 Task: Look for space in Kronach, Germany from 12th  August, 2023 to 15th August, 2023 for 3 adults in price range Rs.12000 to Rs.16000. Place can be entire place with 2 bedrooms having 3 beds and 1 bathroom. Property type can be house, flat, guest house. Amenities needed are: washing machine. Booking option can be shelf check-in. Required host language is English.
Action: Mouse moved to (407, 89)
Screenshot: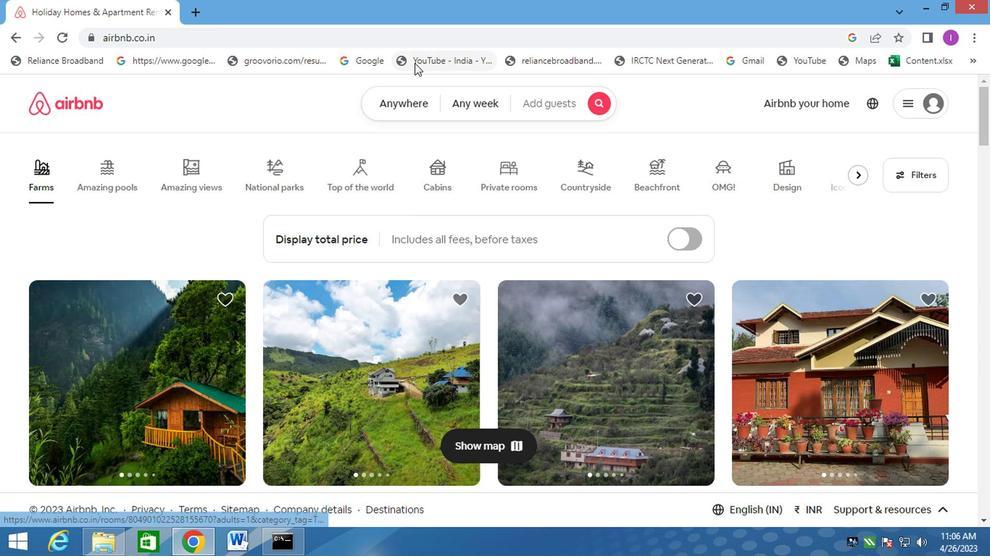 
Action: Mouse pressed left at (407, 89)
Screenshot: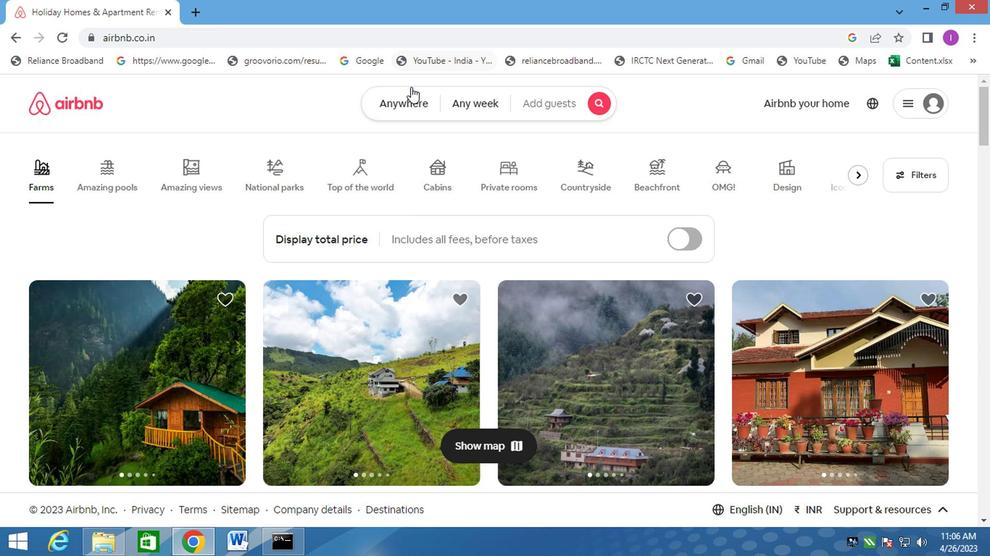 
Action: Mouse moved to (249, 159)
Screenshot: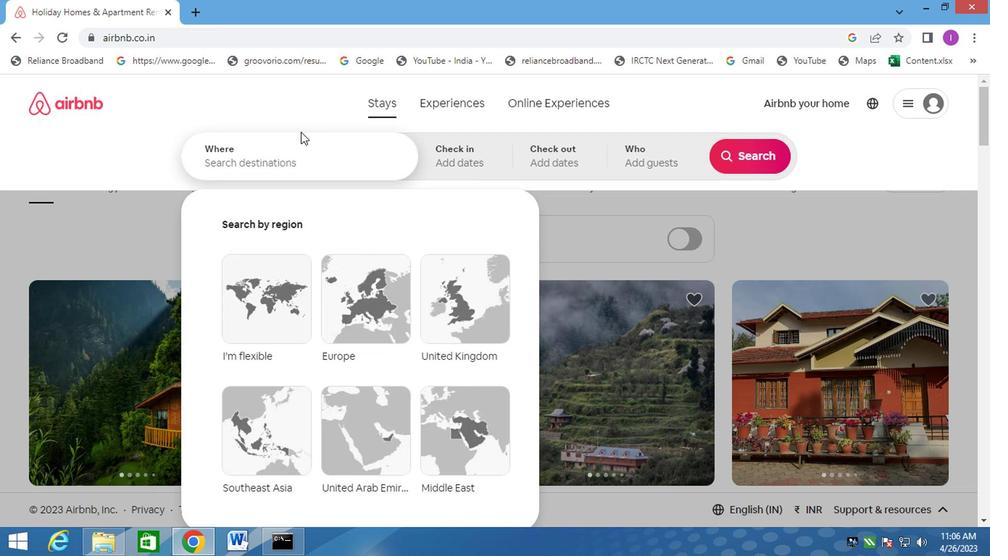 
Action: Mouse pressed left at (249, 159)
Screenshot: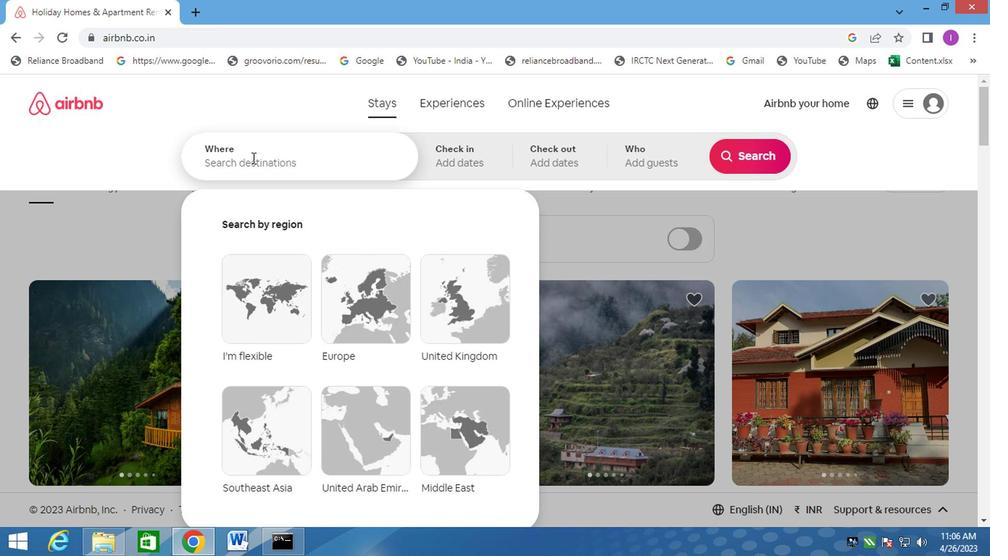 
Action: Mouse moved to (254, 159)
Screenshot: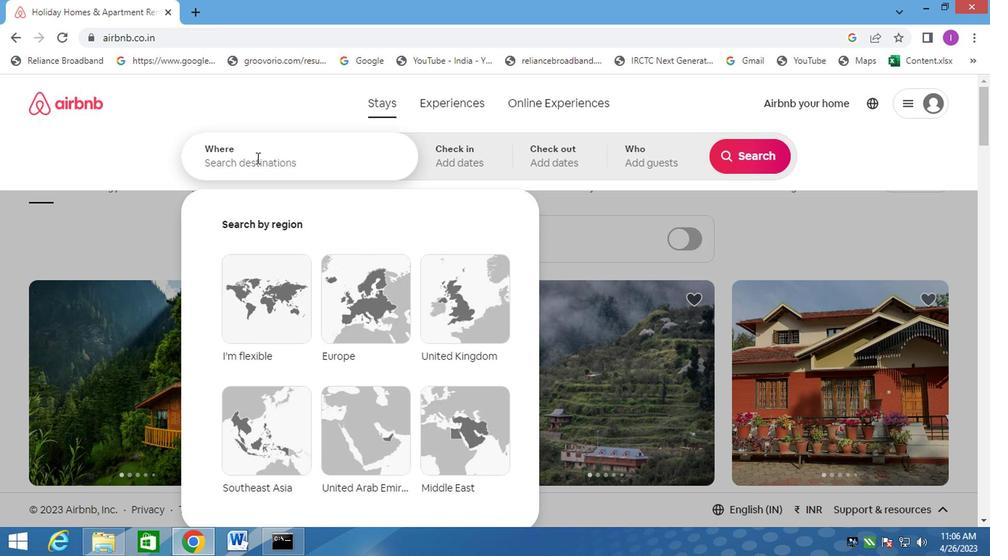
Action: Key pressed <Key.shift>KRONACH,GERM
Screenshot: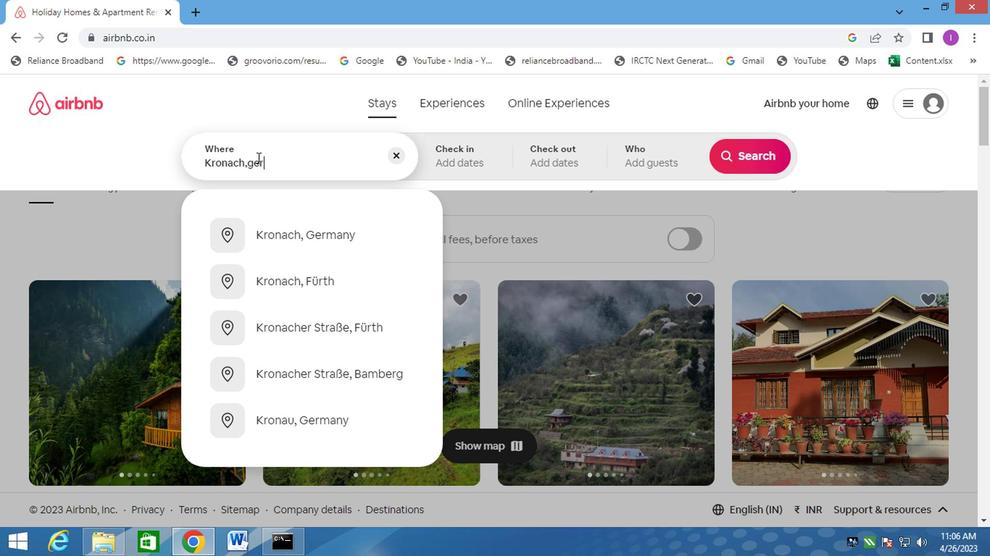 
Action: Mouse moved to (279, 231)
Screenshot: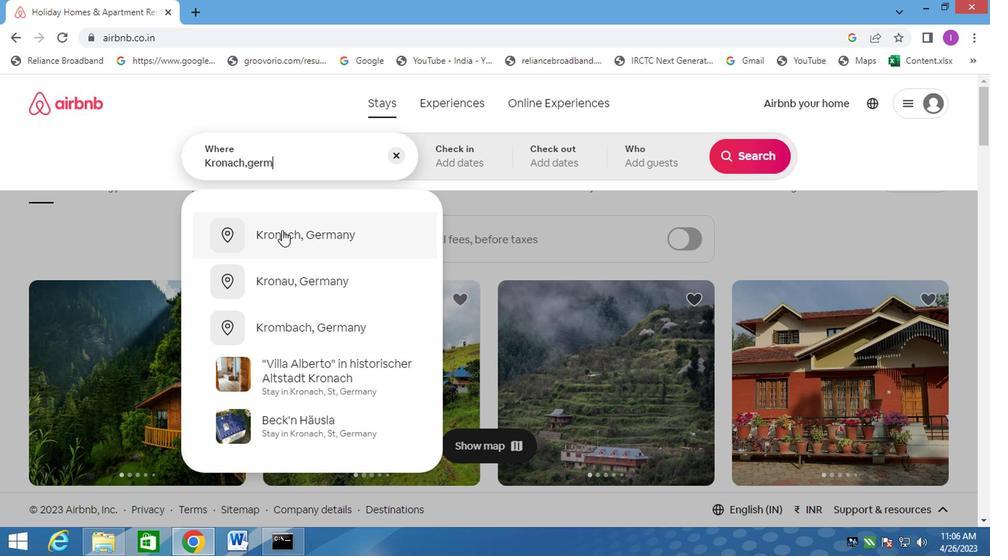 
Action: Mouse pressed left at (279, 231)
Screenshot: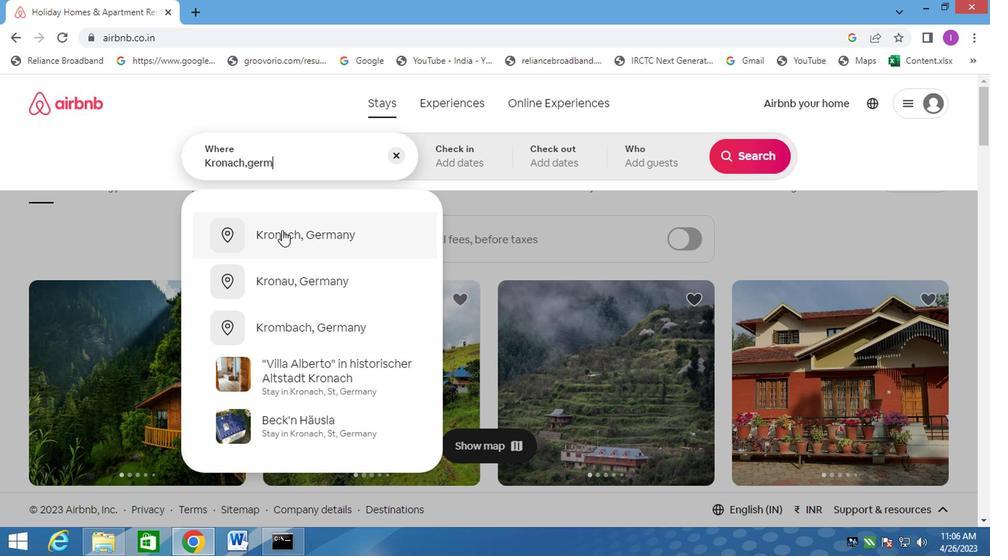 
Action: Mouse moved to (734, 271)
Screenshot: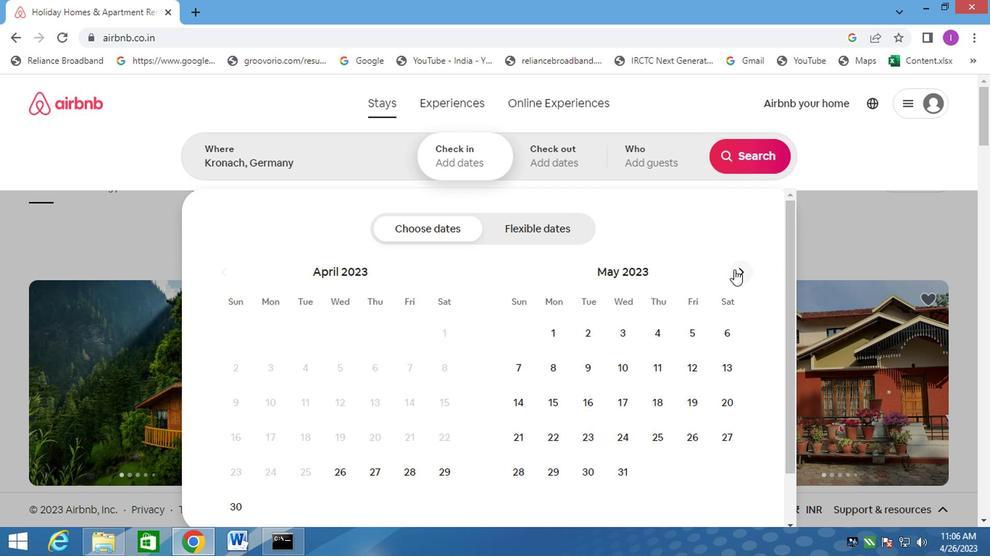 
Action: Mouse pressed left at (734, 271)
Screenshot: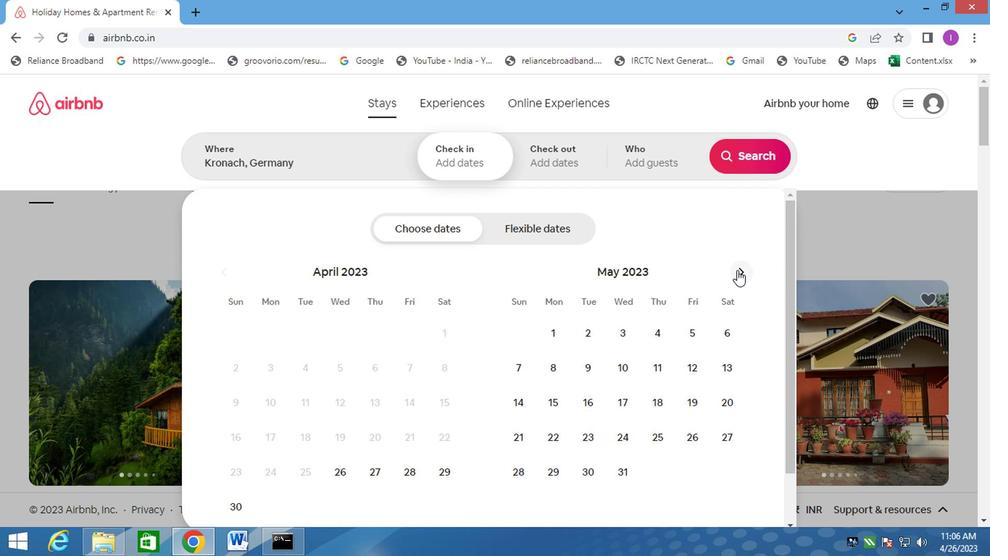 
Action: Mouse moved to (735, 271)
Screenshot: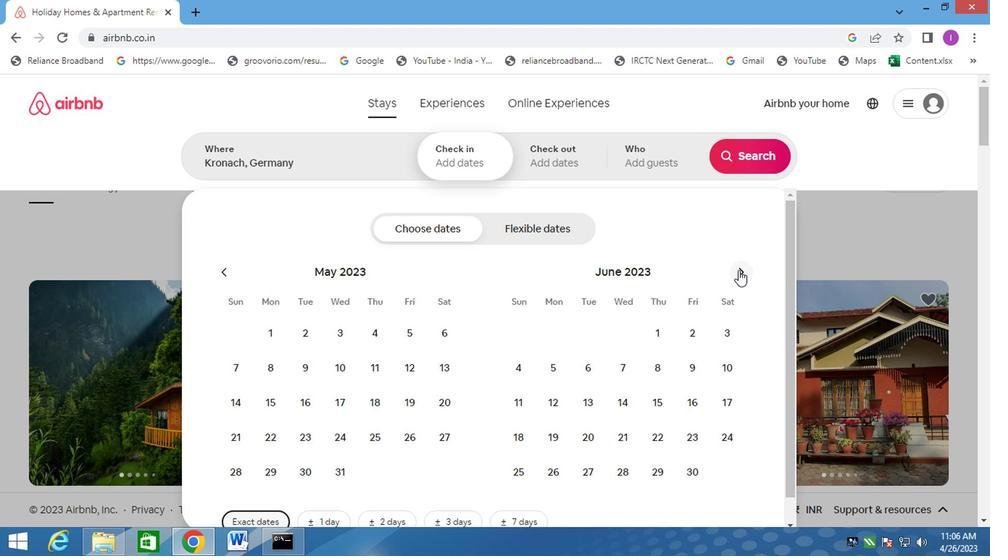 
Action: Mouse pressed left at (735, 271)
Screenshot: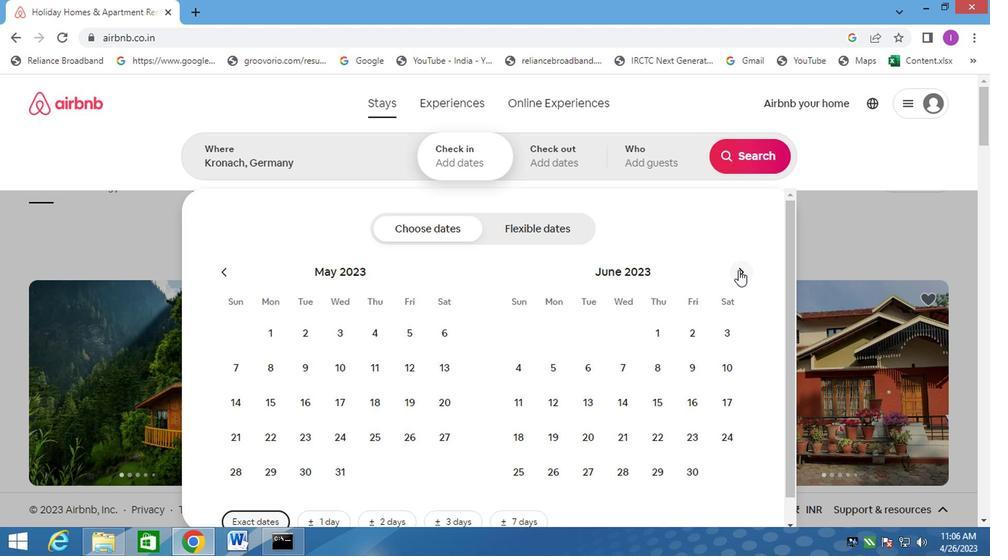 
Action: Mouse moved to (735, 274)
Screenshot: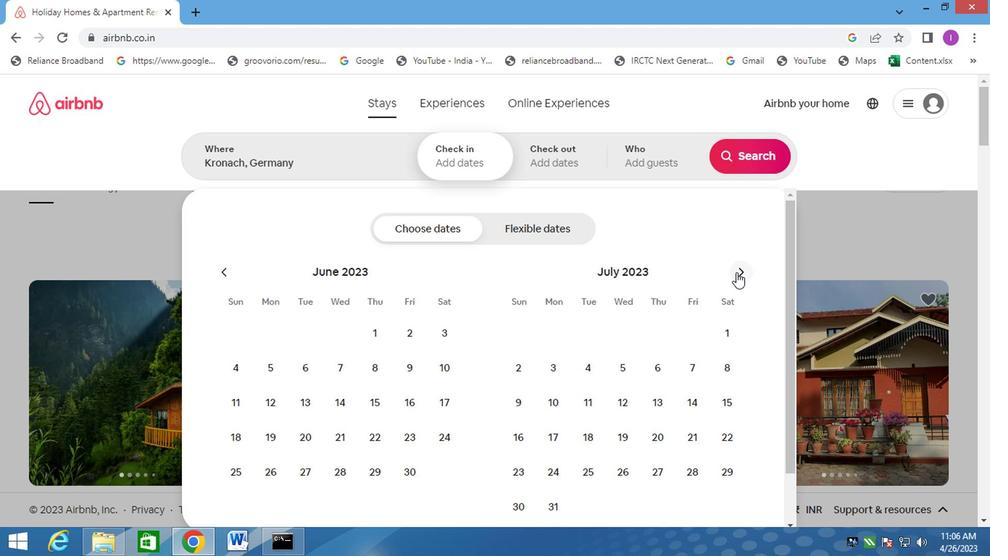 
Action: Mouse pressed left at (735, 274)
Screenshot: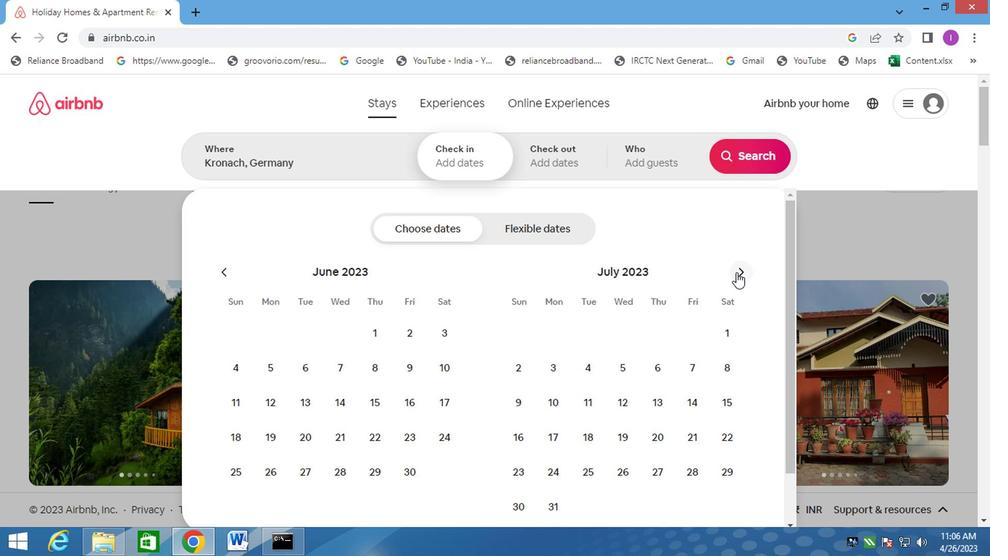 
Action: Mouse moved to (724, 370)
Screenshot: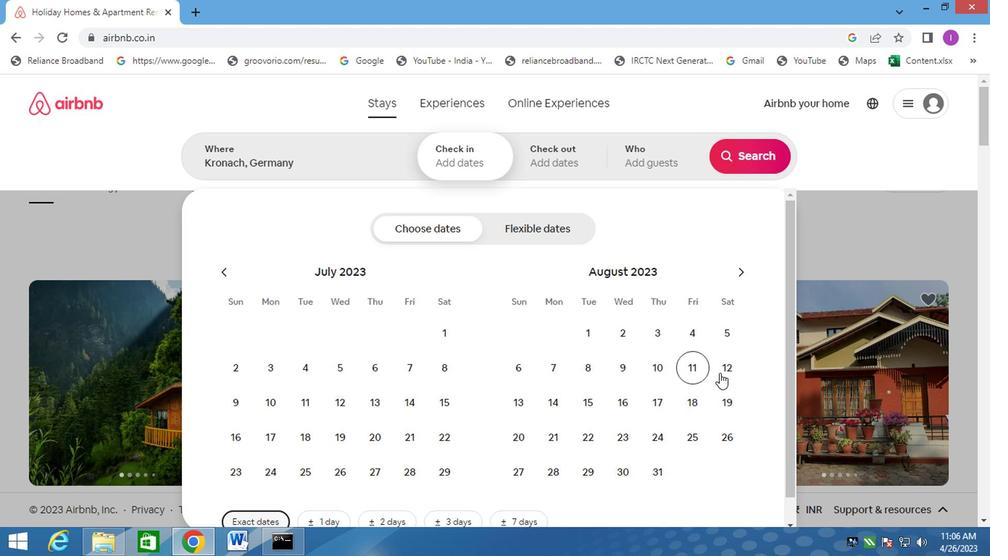 
Action: Mouse pressed left at (724, 370)
Screenshot: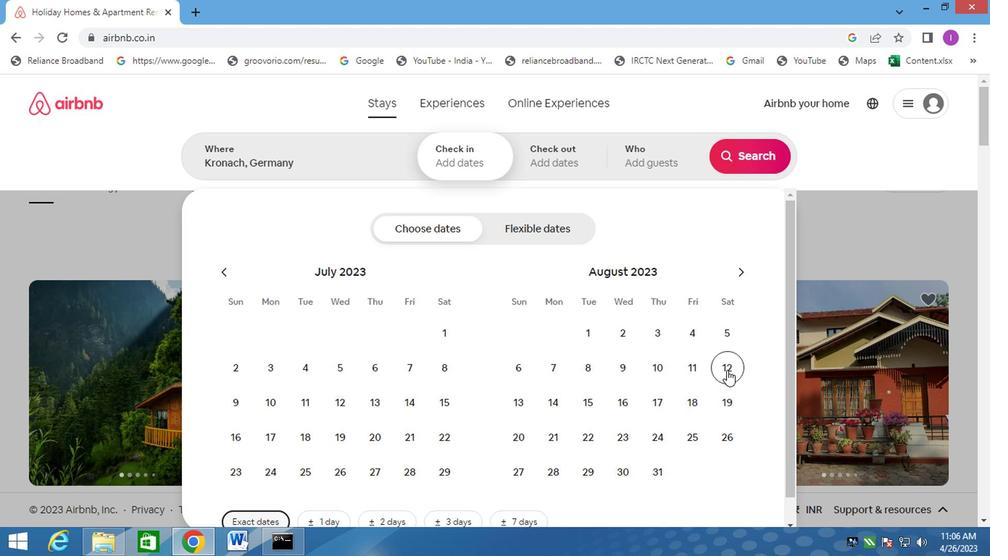 
Action: Mouse moved to (585, 403)
Screenshot: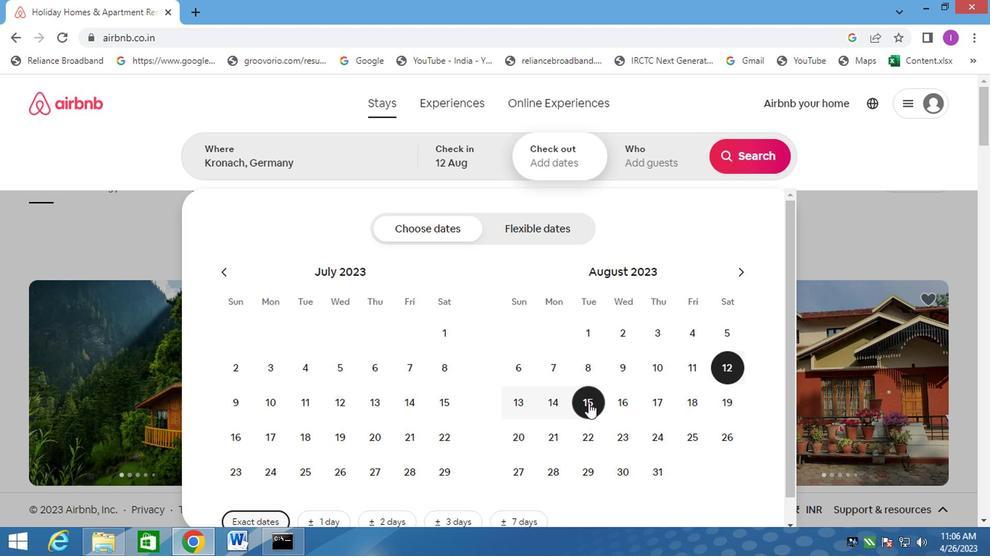 
Action: Mouse pressed left at (585, 403)
Screenshot: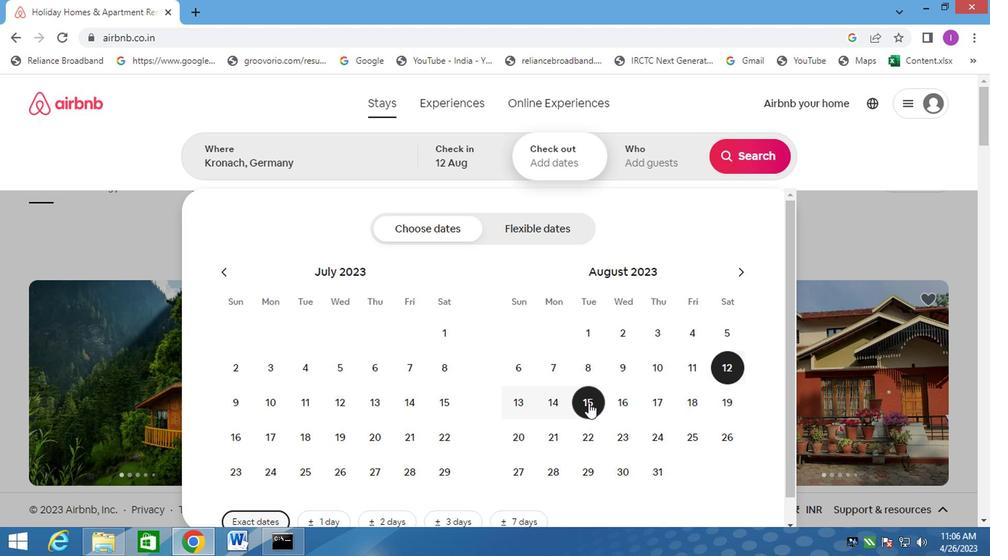 
Action: Mouse moved to (664, 168)
Screenshot: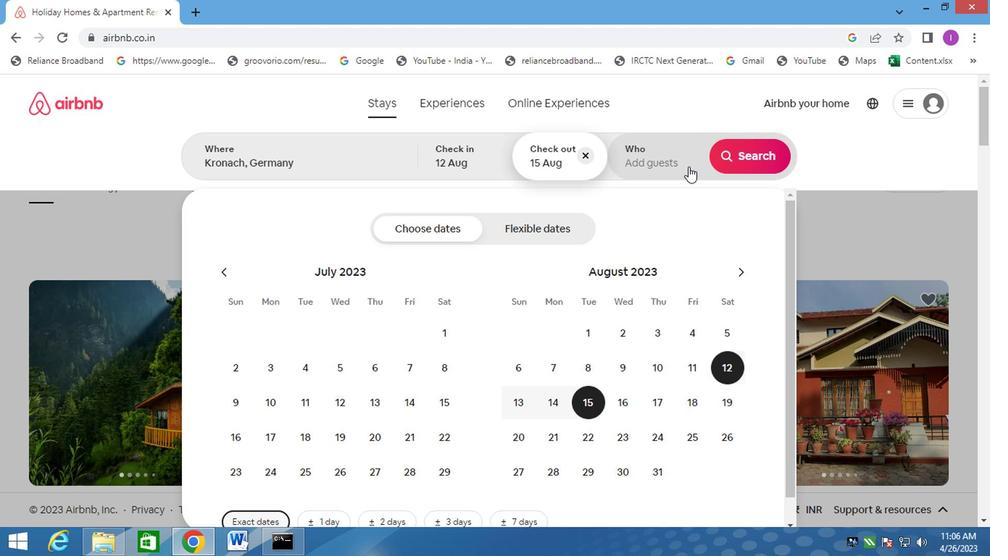 
Action: Mouse pressed left at (664, 168)
Screenshot: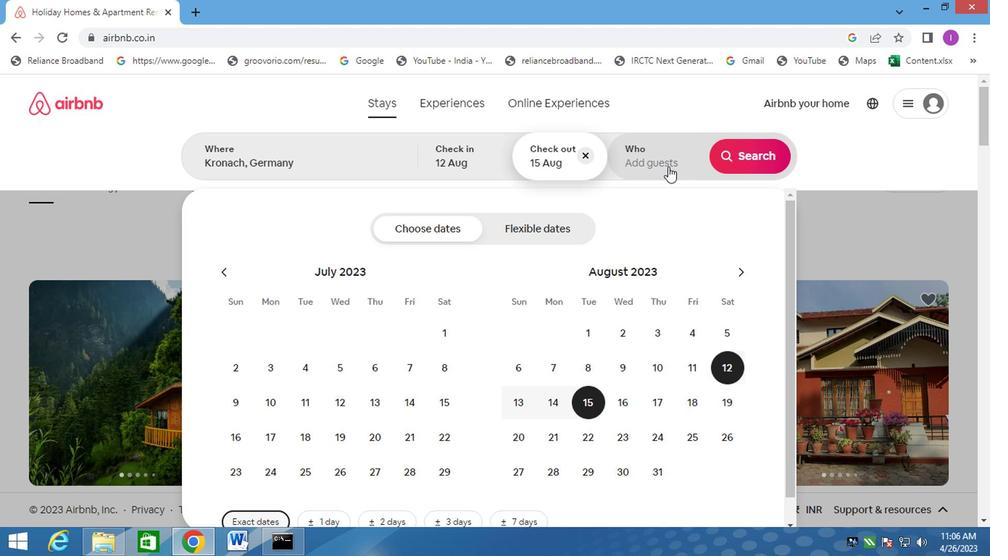 
Action: Mouse moved to (753, 236)
Screenshot: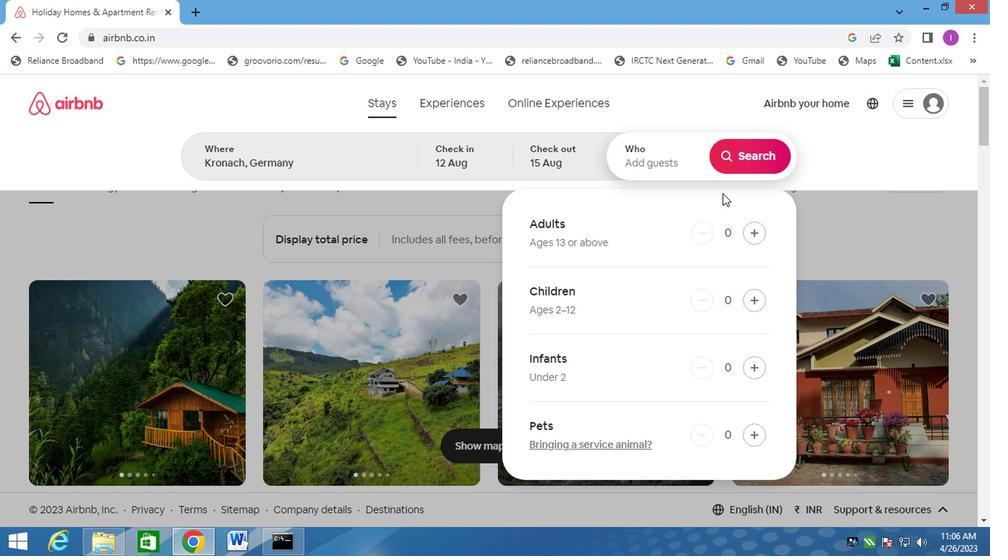 
Action: Mouse pressed left at (753, 236)
Screenshot: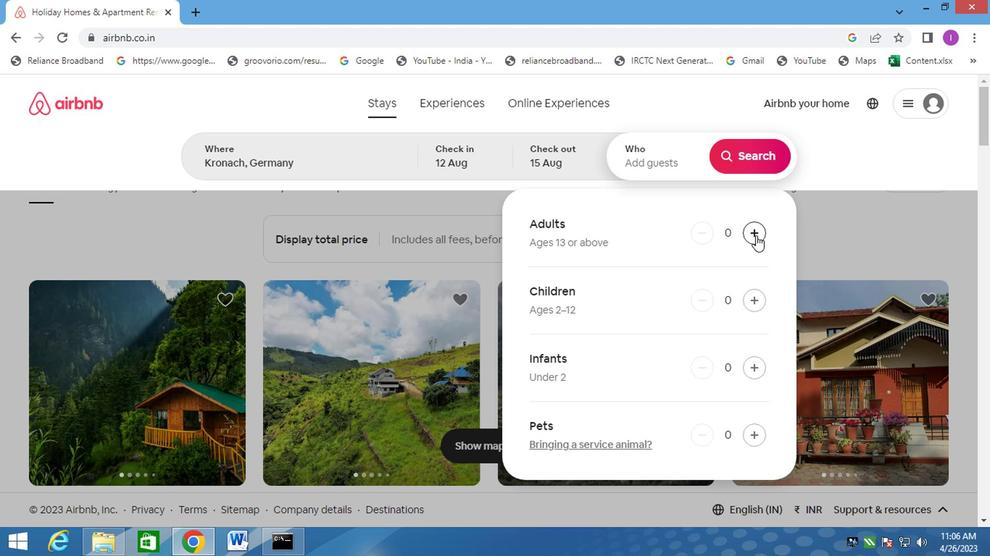 
Action: Mouse pressed left at (753, 236)
Screenshot: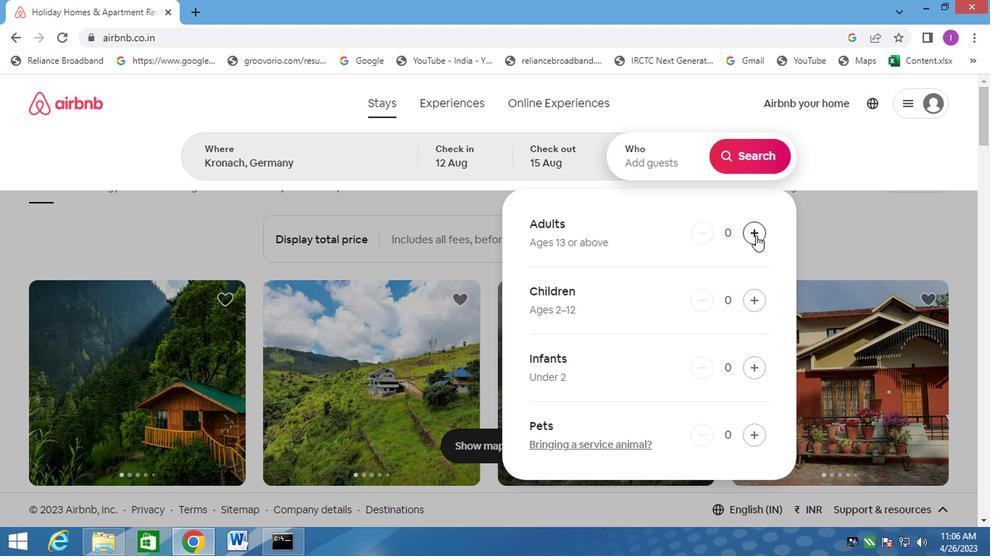 
Action: Mouse moved to (753, 236)
Screenshot: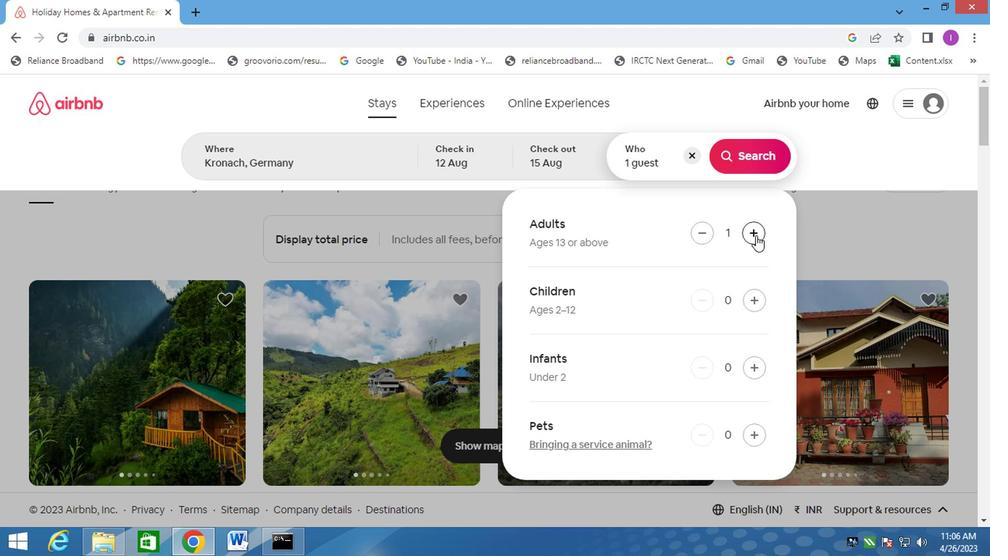 
Action: Mouse pressed left at (753, 236)
Screenshot: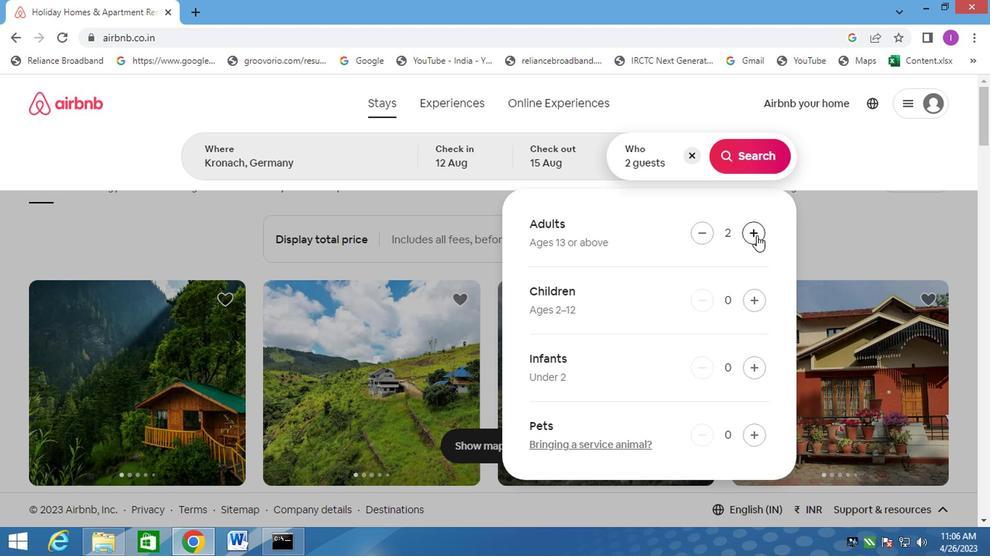 
Action: Mouse moved to (760, 160)
Screenshot: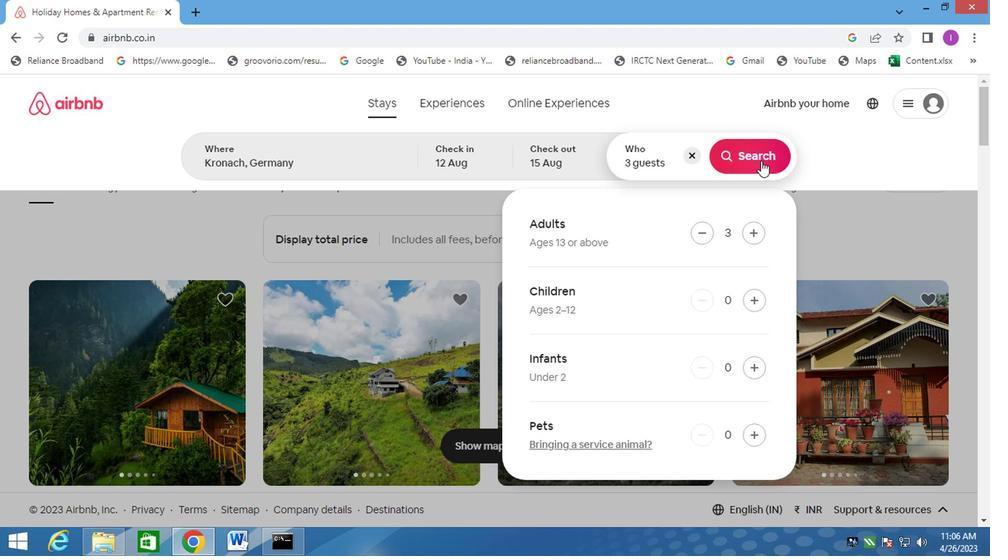 
Action: Mouse pressed left at (760, 160)
Screenshot: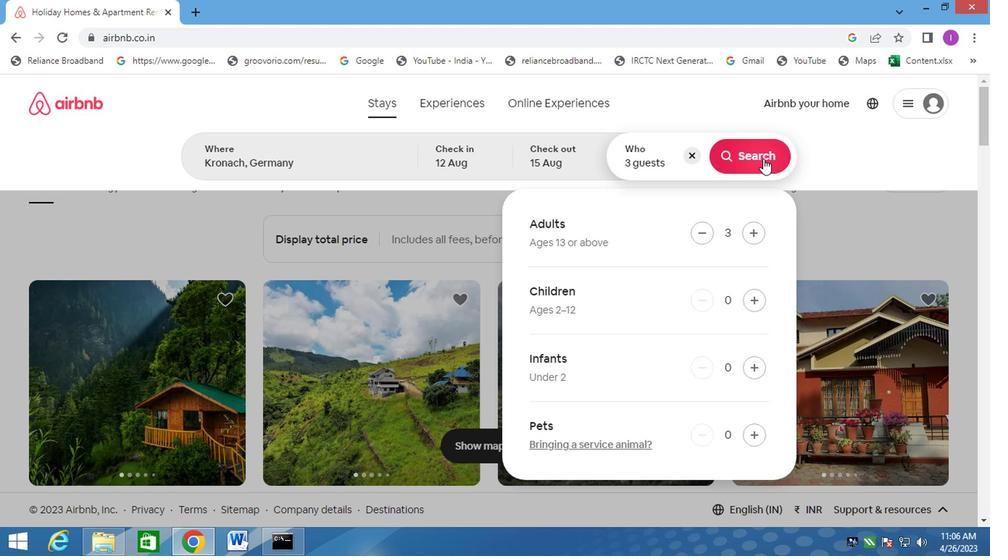 
Action: Mouse moved to (927, 164)
Screenshot: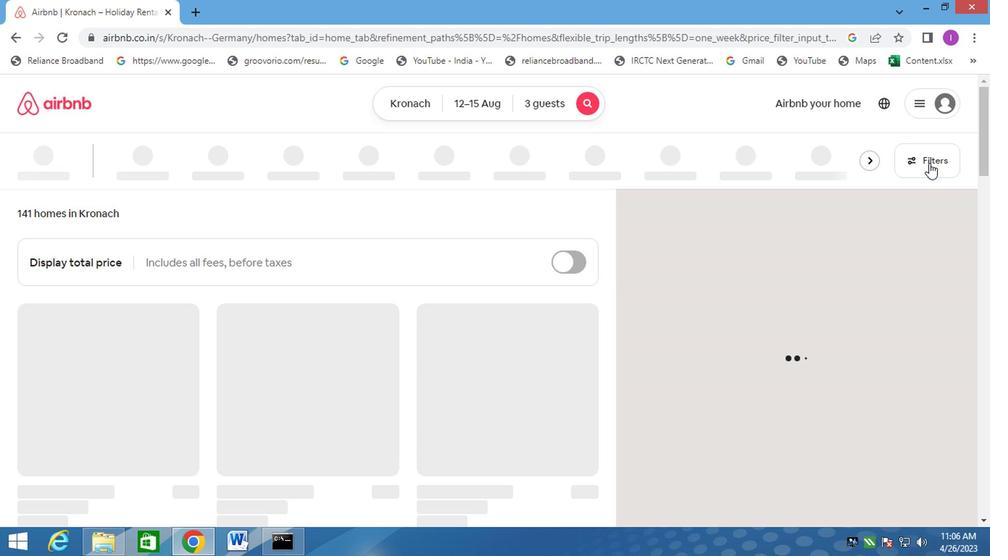 
Action: Mouse pressed left at (927, 164)
Screenshot: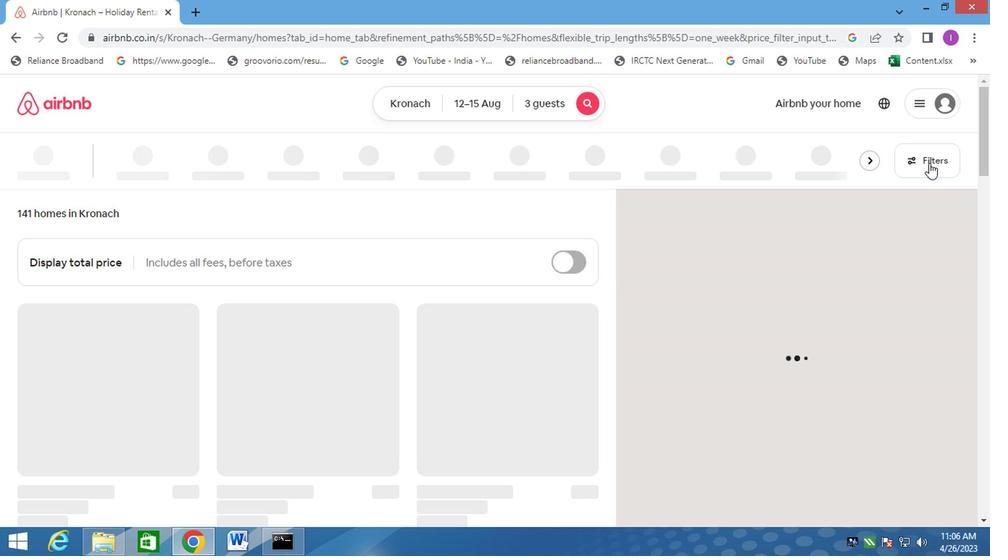 
Action: Mouse moved to (305, 342)
Screenshot: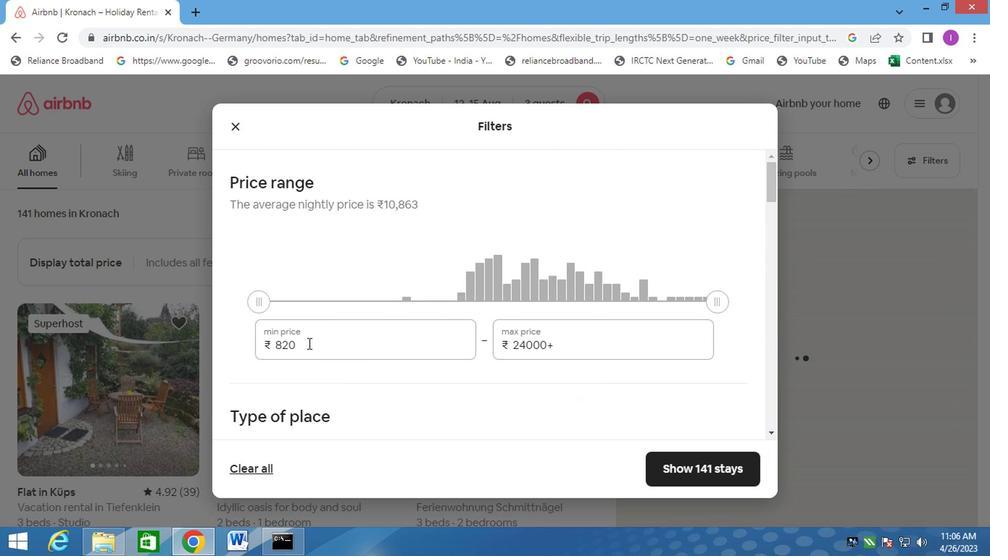 
Action: Mouse pressed left at (305, 342)
Screenshot: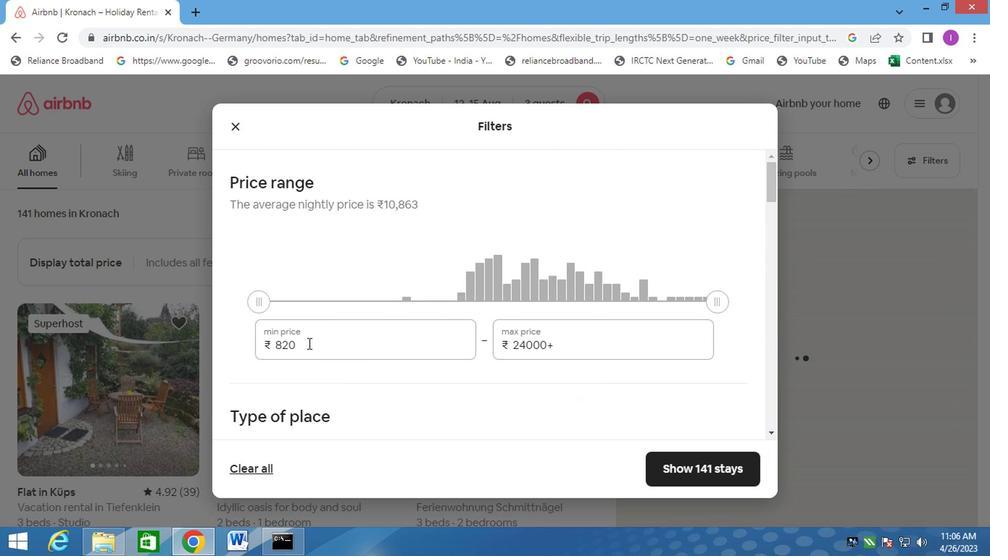 
Action: Mouse moved to (269, 336)
Screenshot: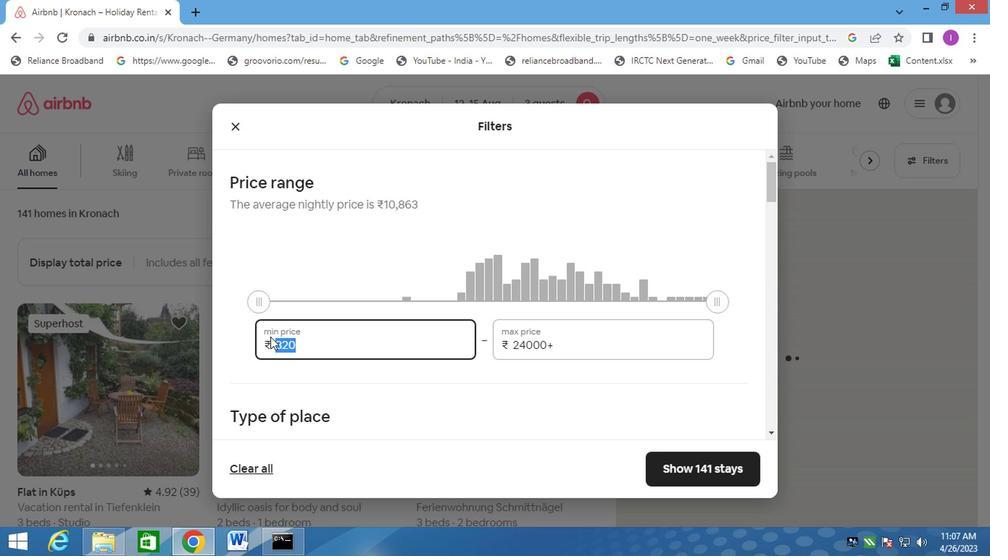 
Action: Key pressed 12000
Screenshot: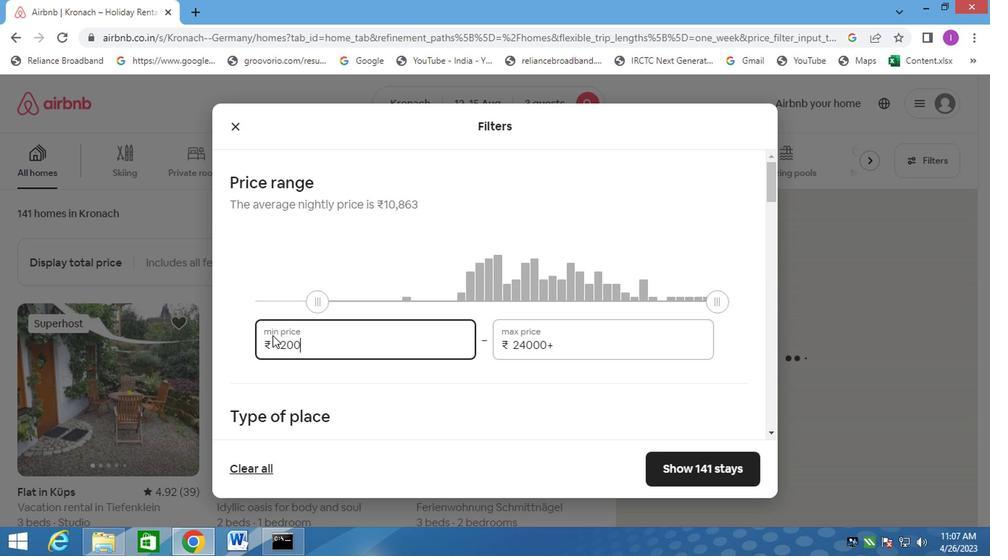 
Action: Mouse moved to (552, 345)
Screenshot: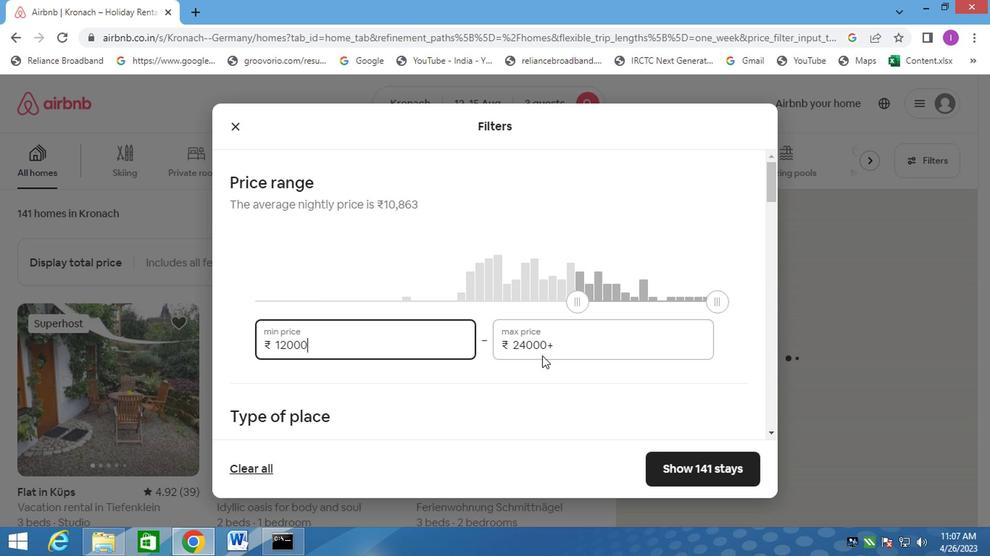 
Action: Mouse pressed left at (552, 345)
Screenshot: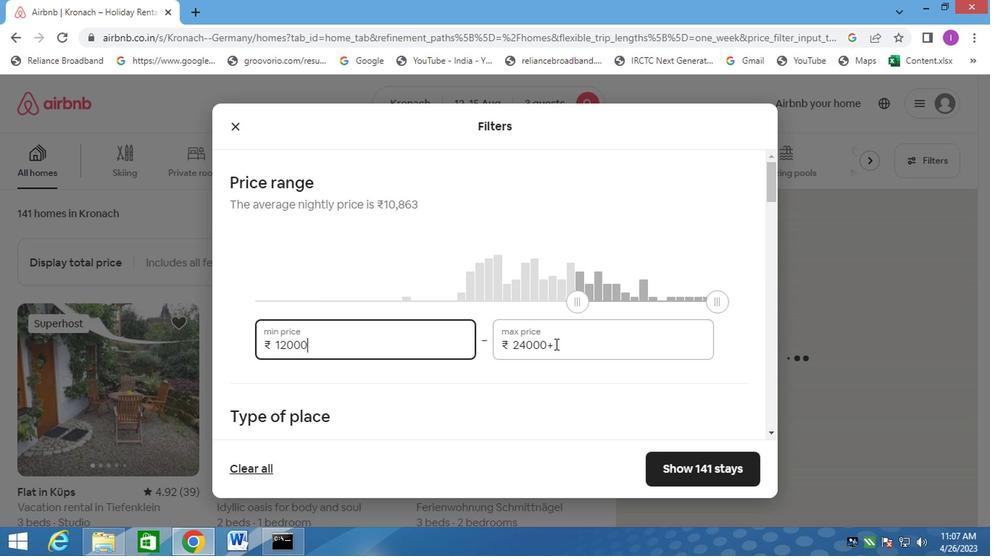 
Action: Mouse moved to (506, 336)
Screenshot: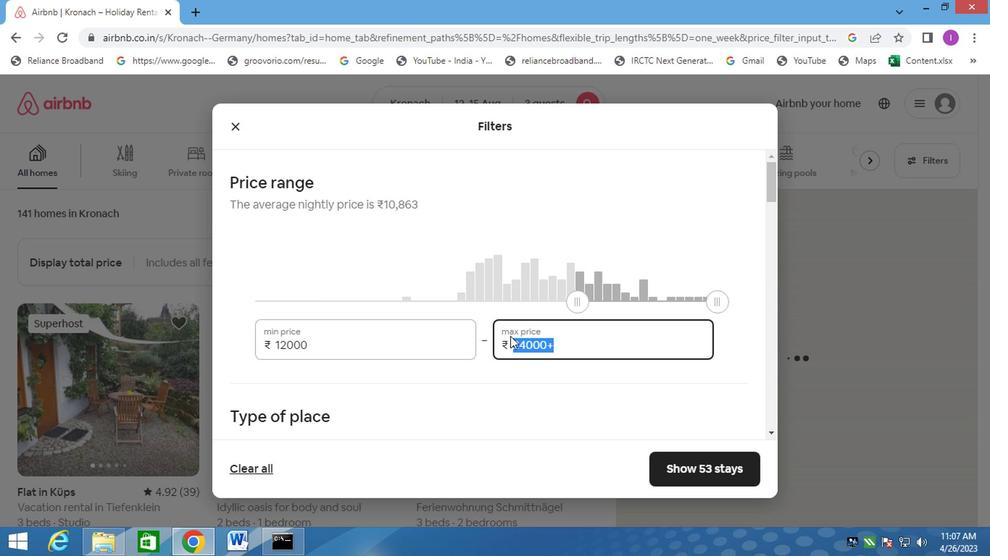 
Action: Key pressed 16000
Screenshot: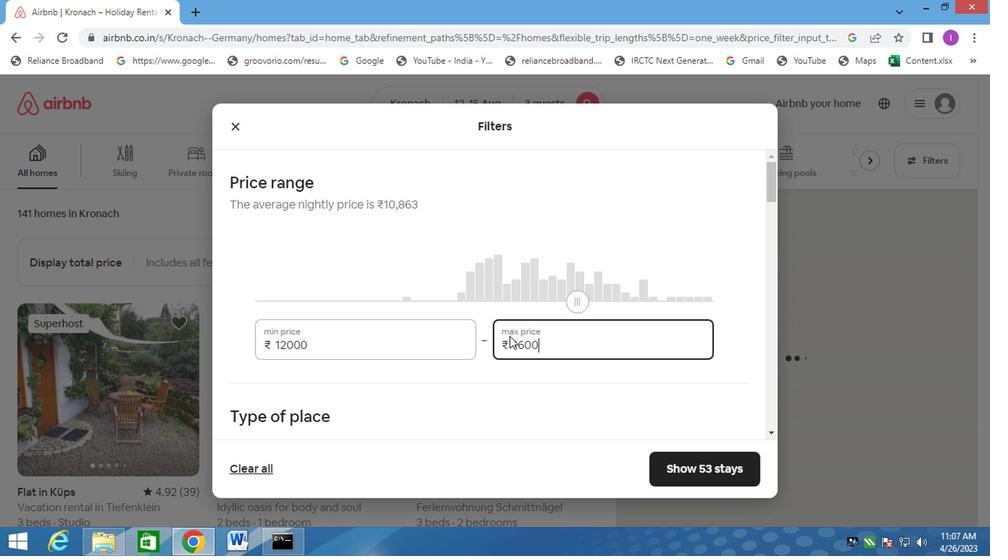 
Action: Mouse moved to (277, 306)
Screenshot: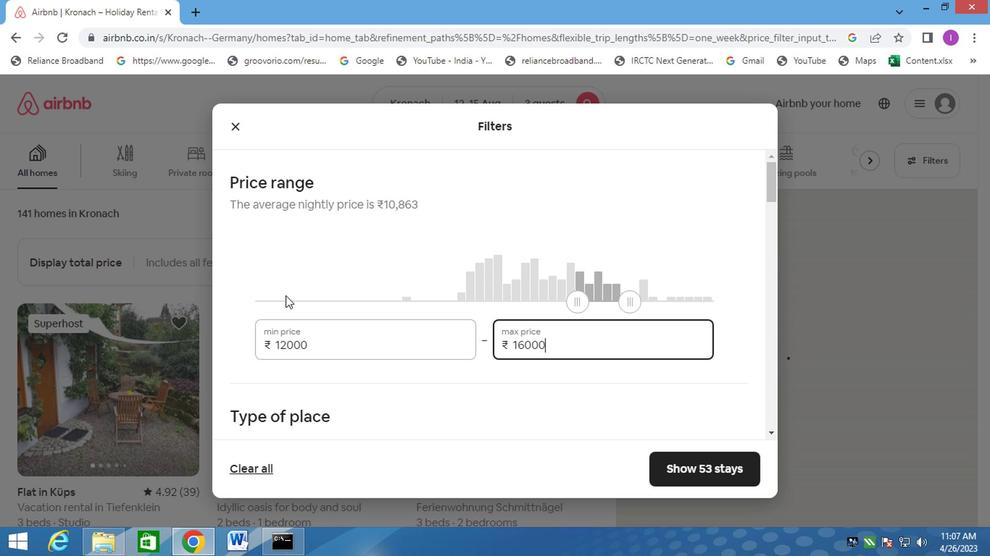 
Action: Mouse scrolled (277, 305) with delta (0, -1)
Screenshot: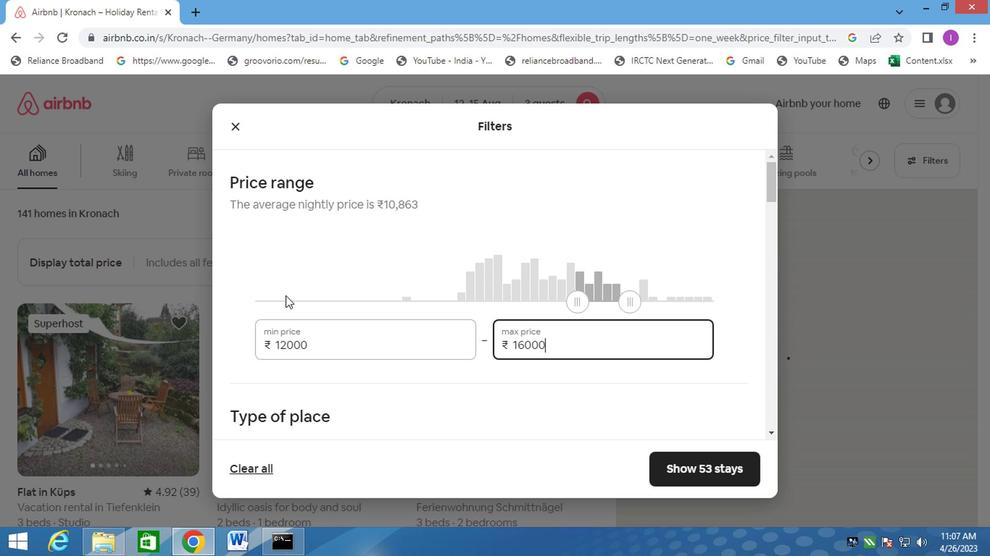 
Action: Mouse moved to (277, 309)
Screenshot: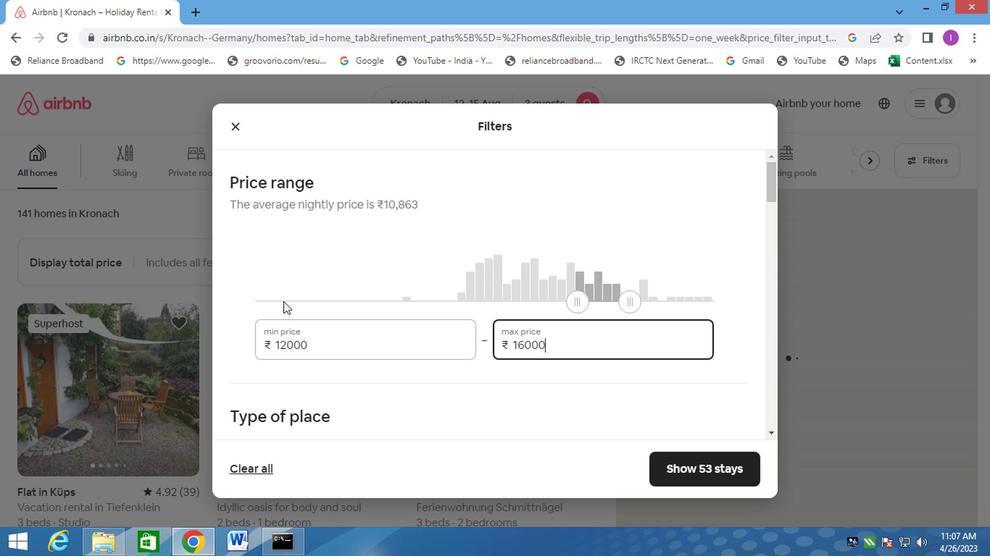 
Action: Mouse scrolled (277, 309) with delta (0, 0)
Screenshot: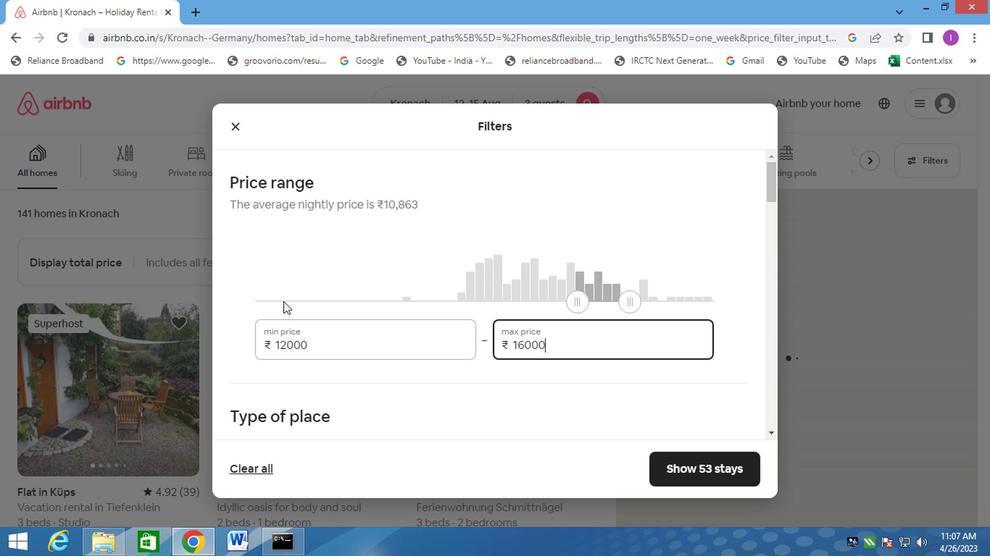 
Action: Mouse moved to (280, 312)
Screenshot: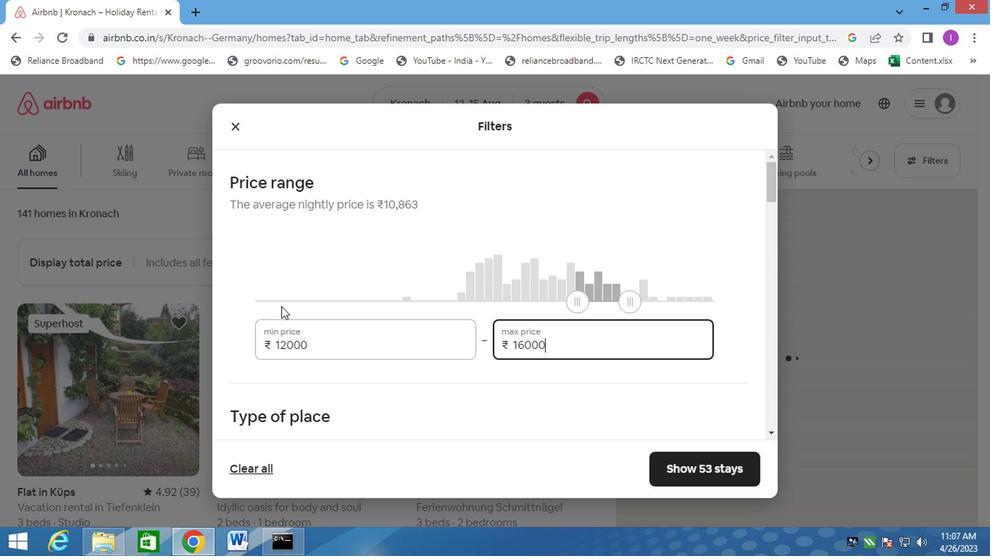 
Action: Mouse scrolled (280, 311) with delta (0, -1)
Screenshot: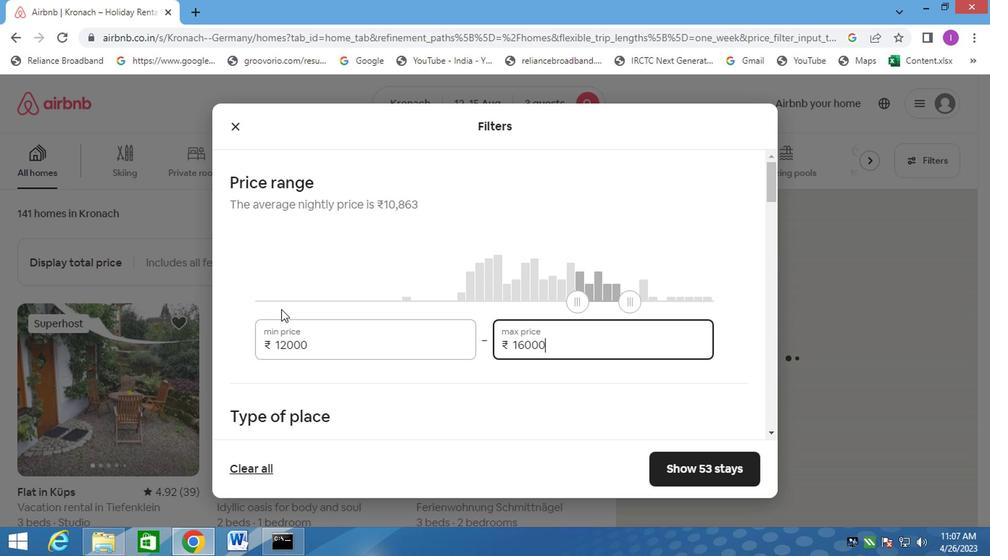 
Action: Mouse moved to (236, 249)
Screenshot: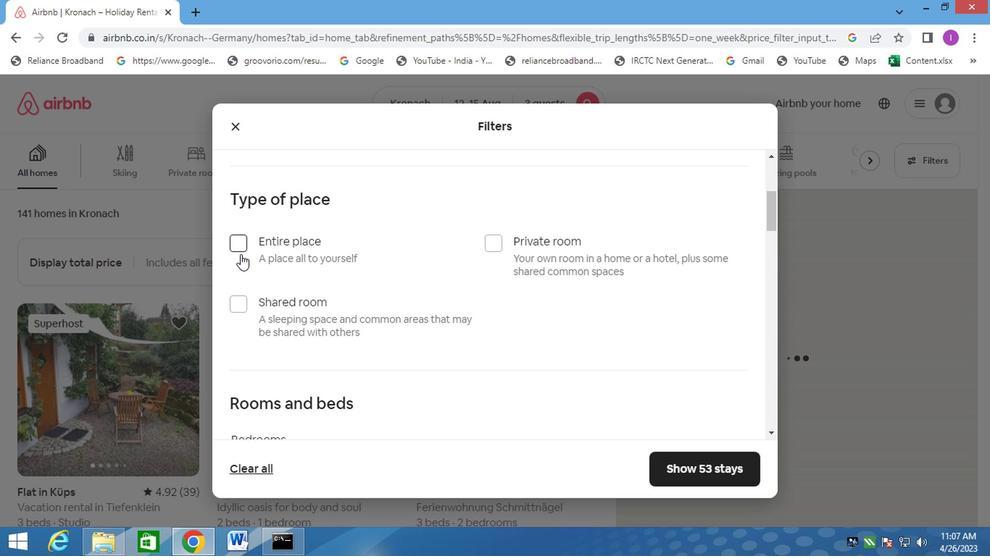 
Action: Mouse pressed left at (236, 249)
Screenshot: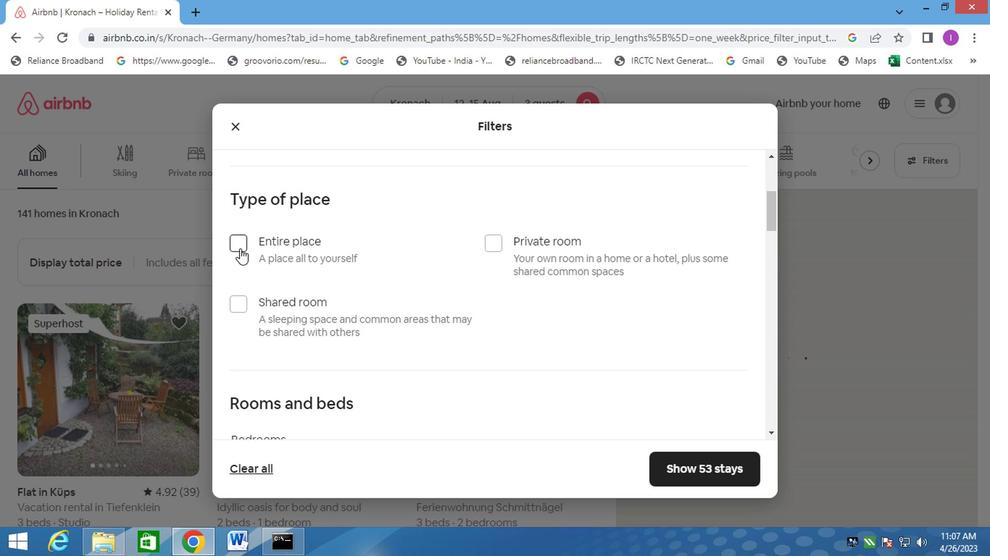 
Action: Mouse moved to (297, 330)
Screenshot: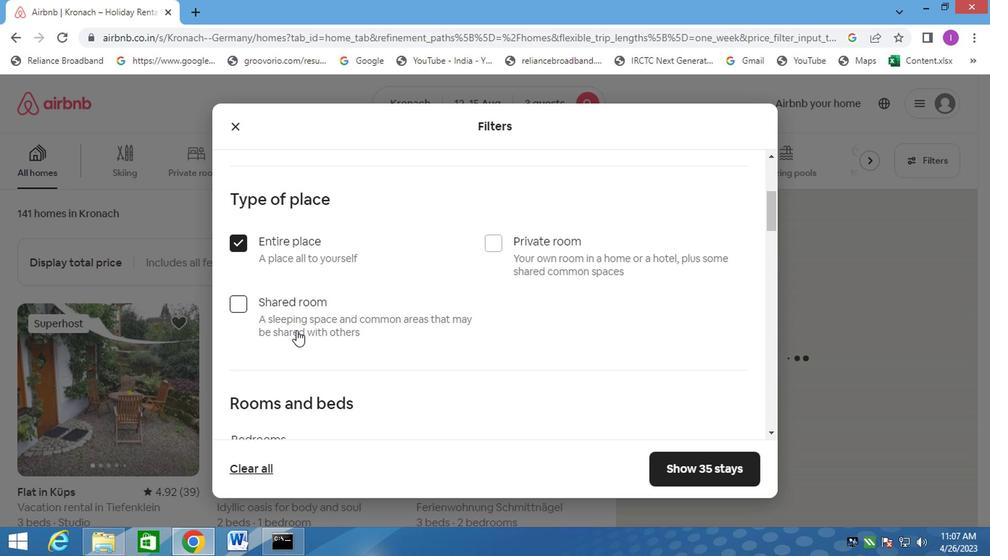
Action: Mouse scrolled (297, 329) with delta (0, -1)
Screenshot: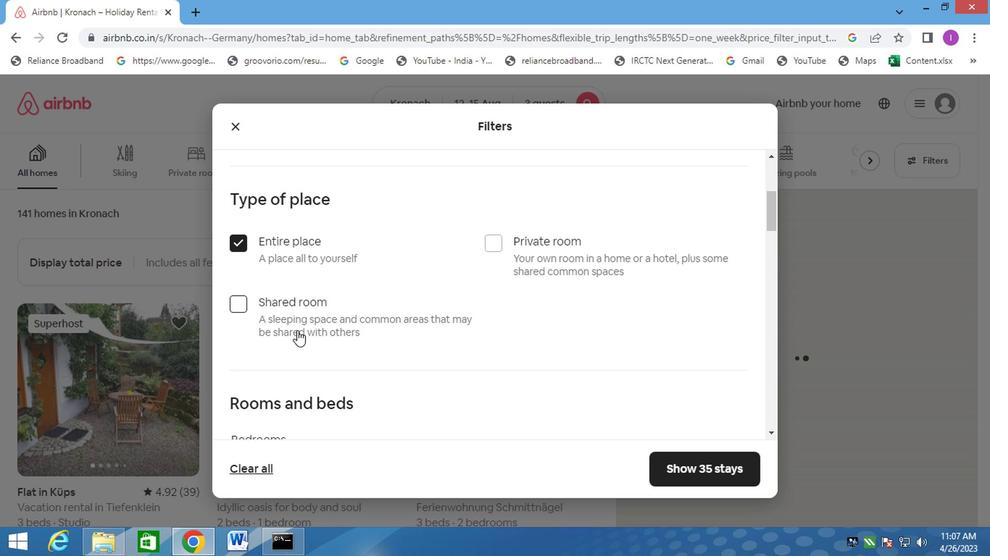 
Action: Mouse moved to (303, 330)
Screenshot: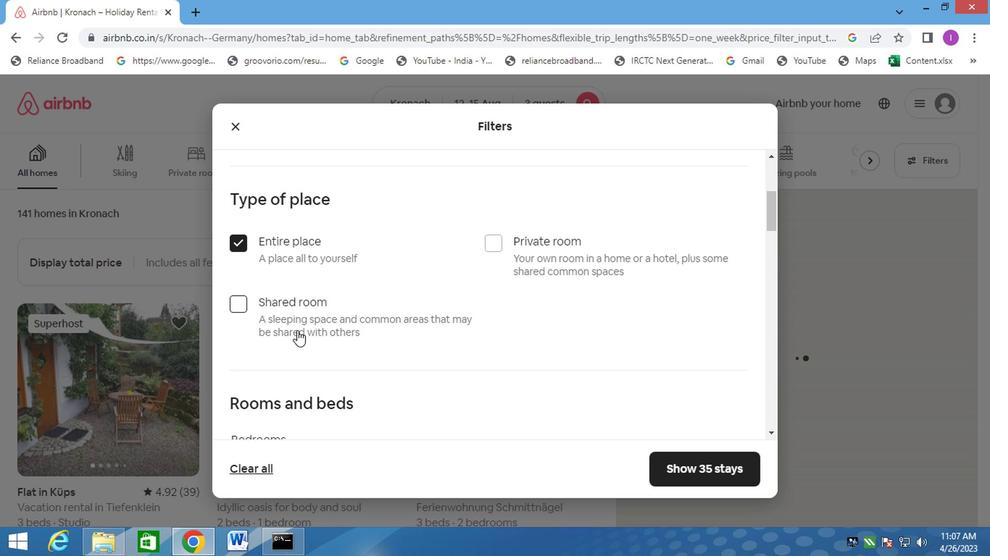 
Action: Mouse scrolled (303, 329) with delta (0, -1)
Screenshot: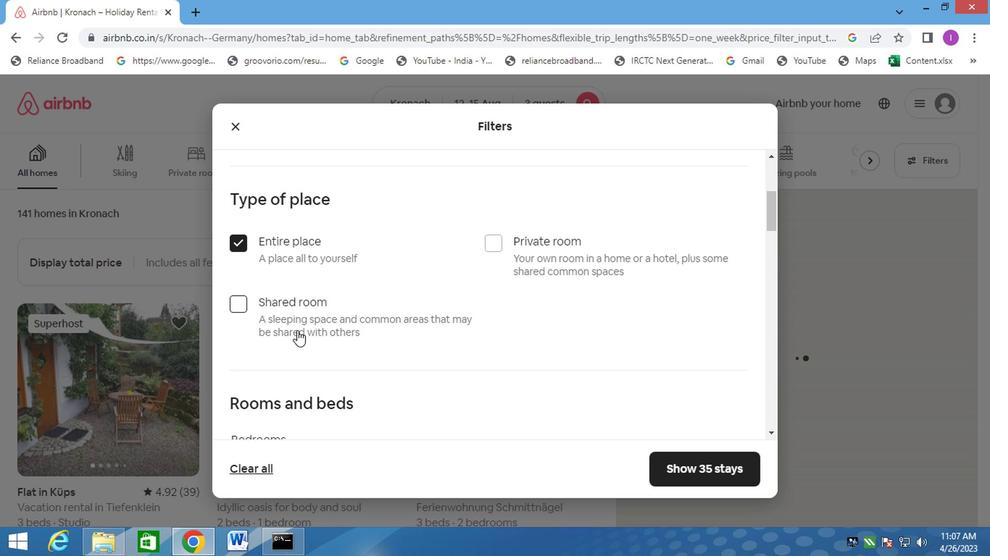 
Action: Mouse moved to (361, 329)
Screenshot: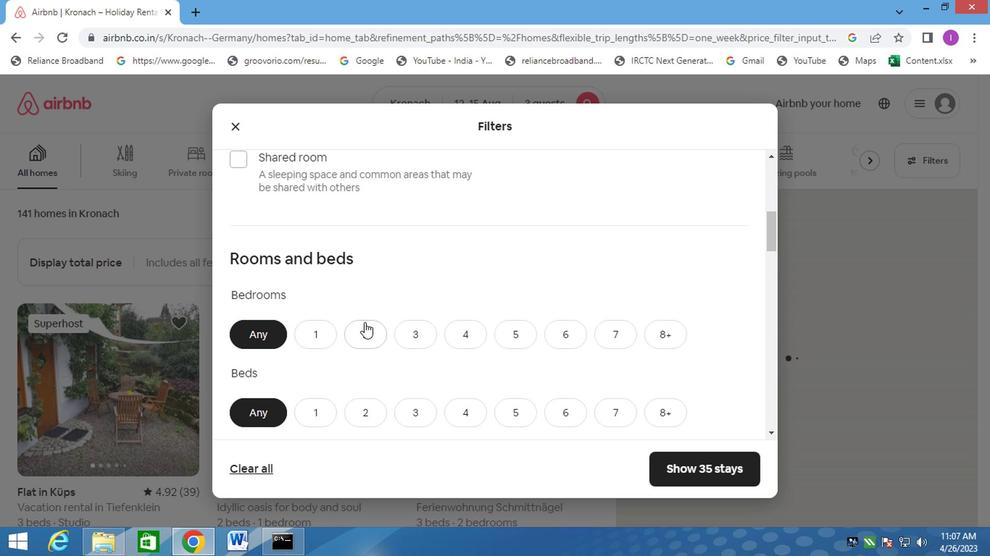 
Action: Mouse pressed left at (361, 329)
Screenshot: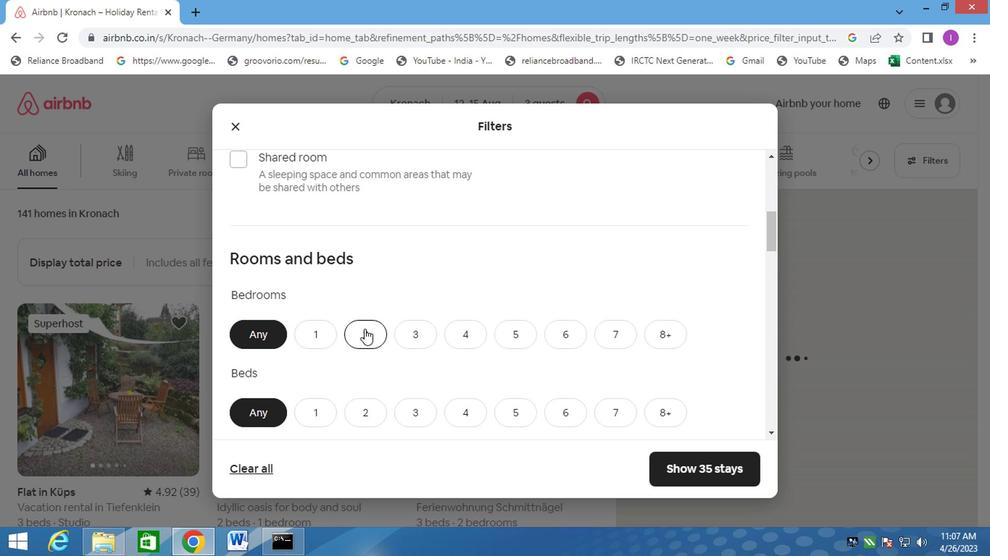 
Action: Mouse moved to (390, 335)
Screenshot: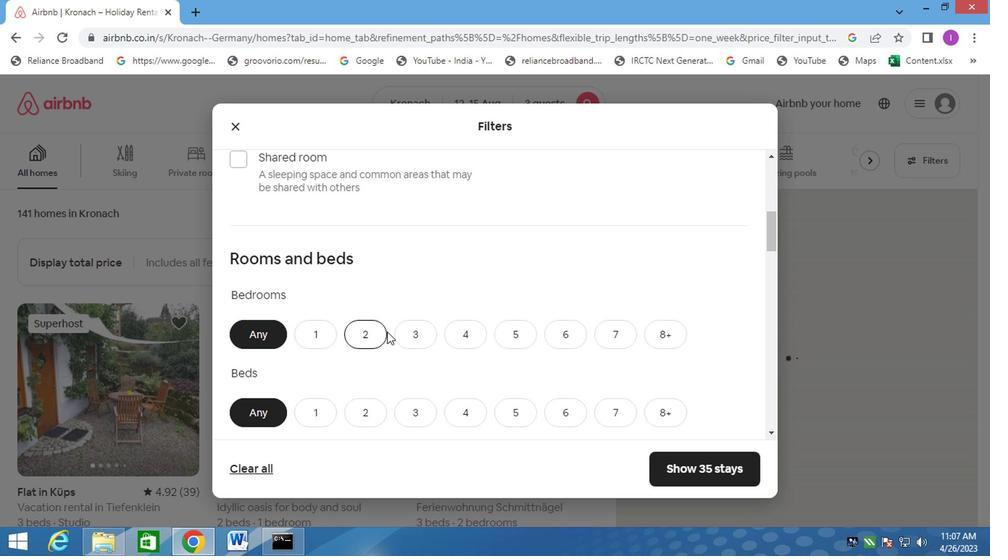 
Action: Mouse scrolled (390, 334) with delta (0, 0)
Screenshot: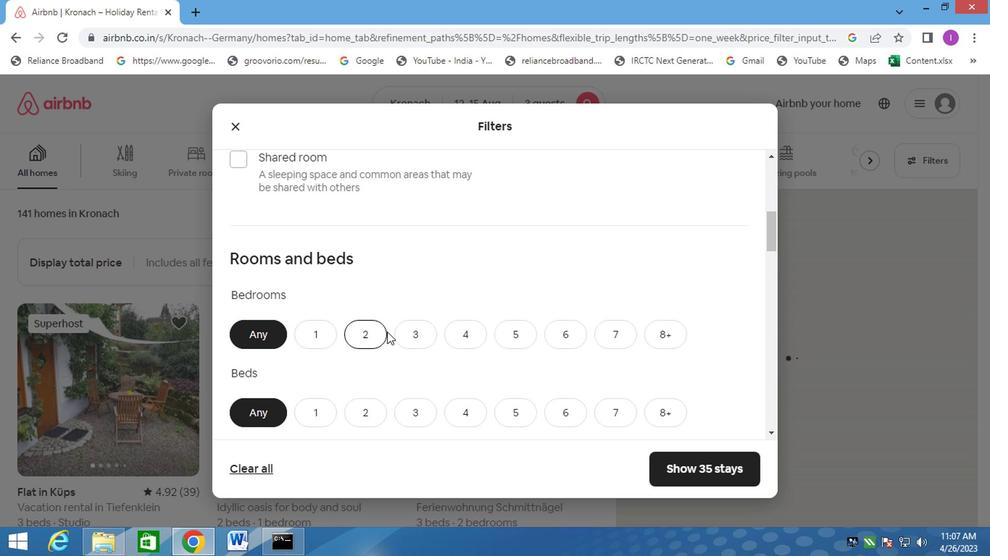 
Action: Mouse moved to (402, 346)
Screenshot: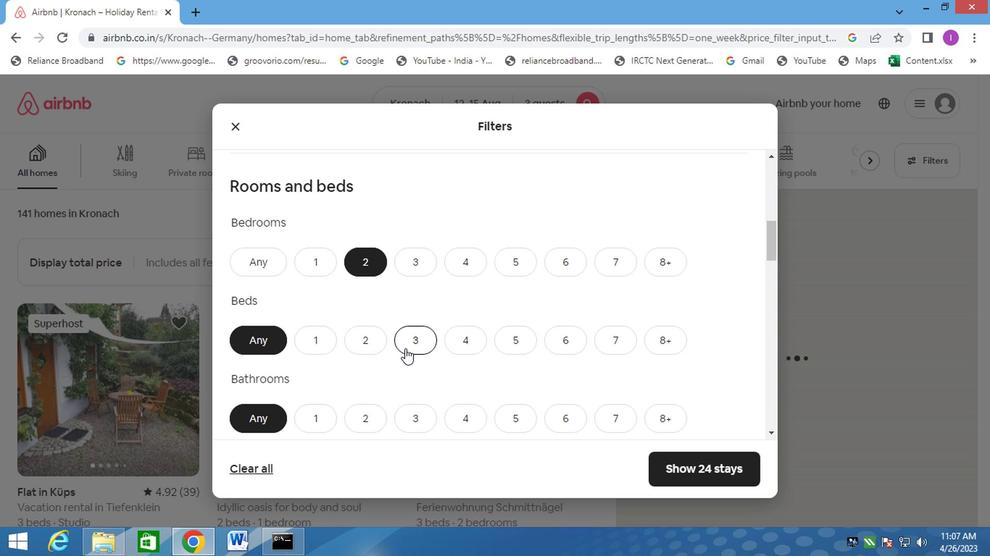 
Action: Mouse pressed left at (402, 346)
Screenshot: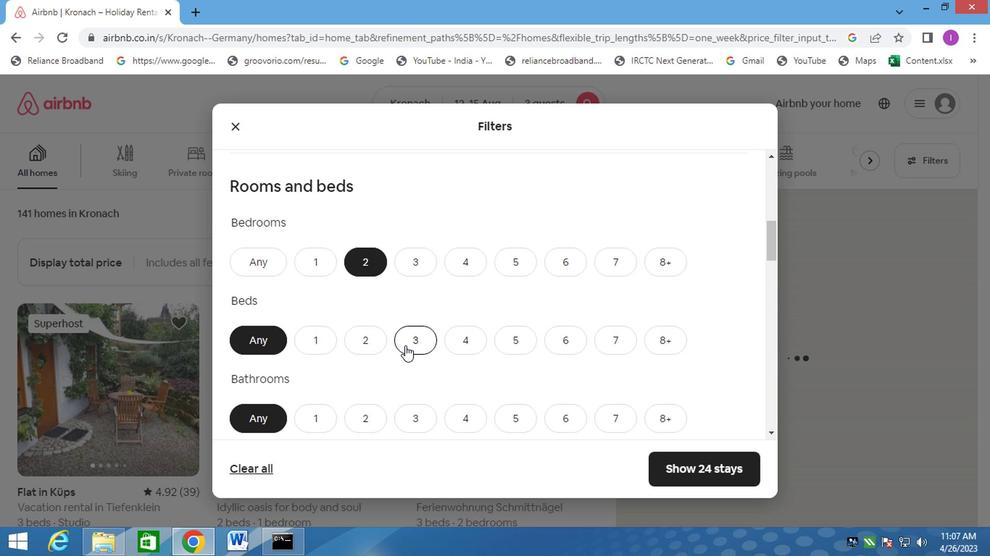 
Action: Mouse moved to (323, 423)
Screenshot: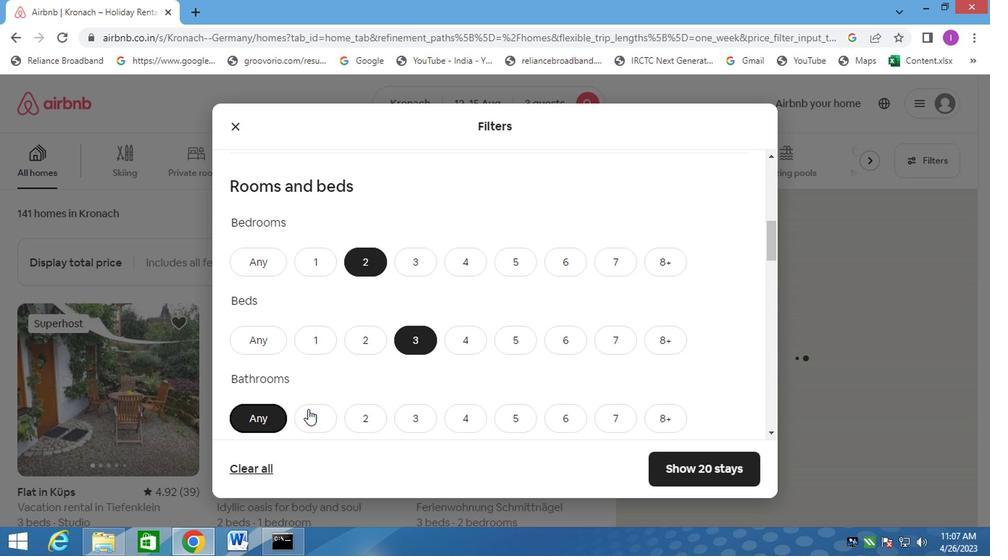 
Action: Mouse pressed left at (323, 423)
Screenshot: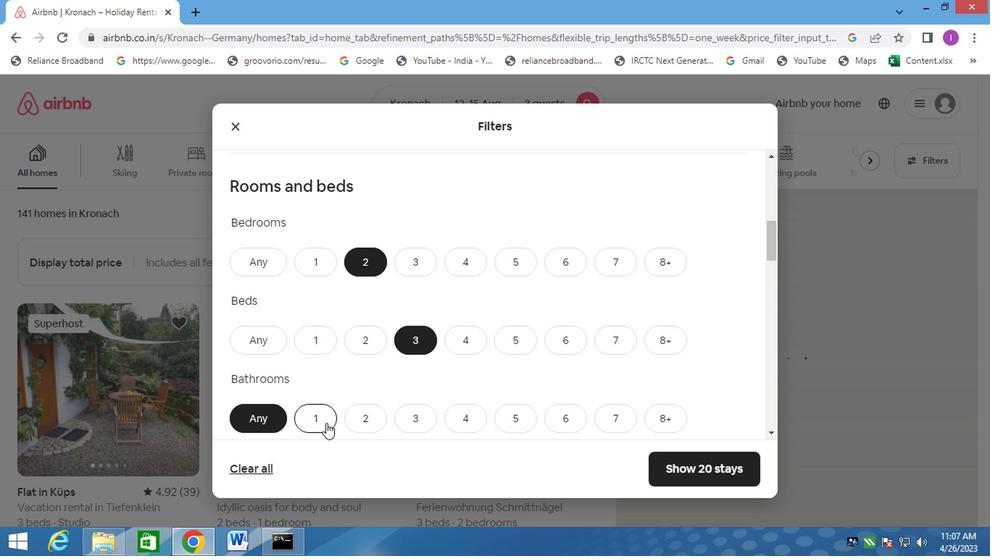 
Action: Mouse moved to (452, 341)
Screenshot: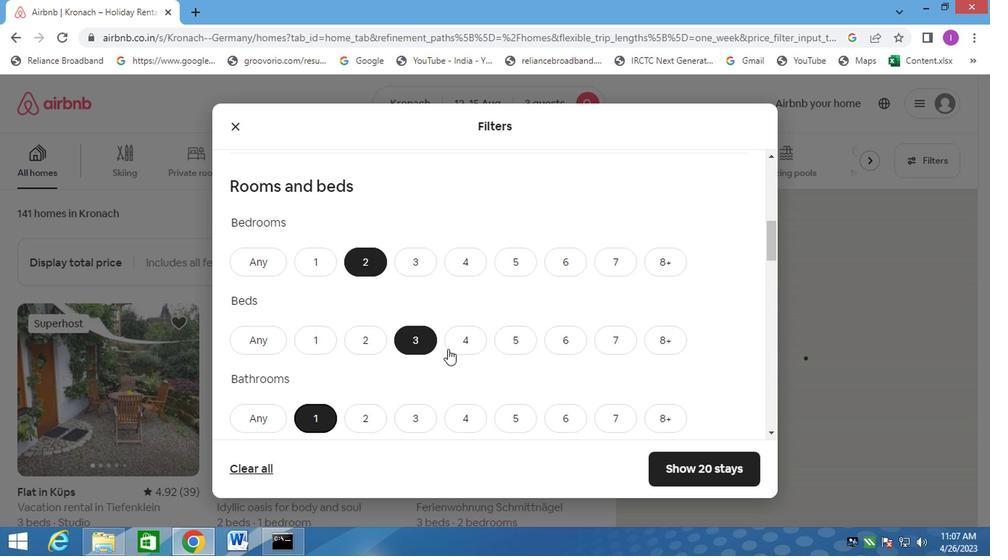 
Action: Mouse scrolled (452, 340) with delta (0, -1)
Screenshot: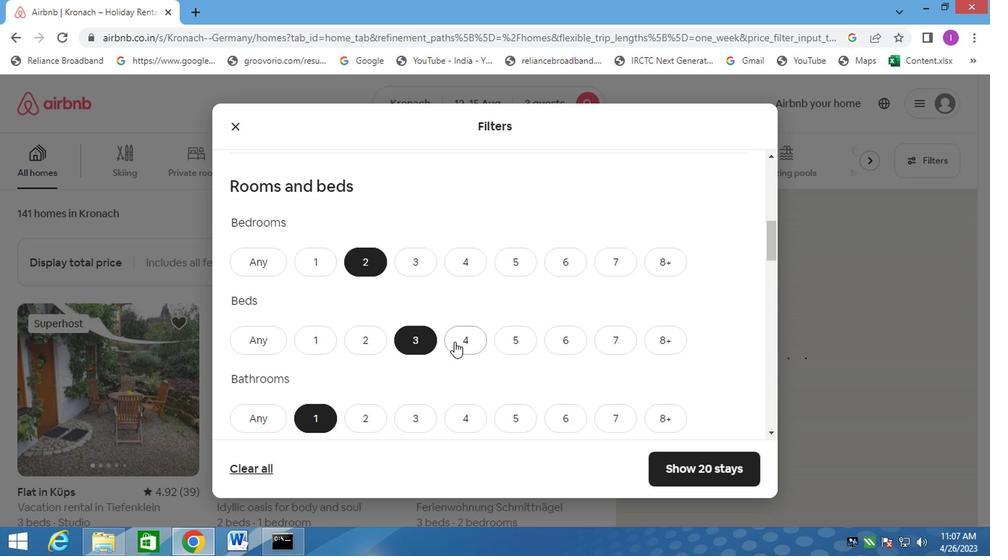 
Action: Mouse scrolled (452, 340) with delta (0, -1)
Screenshot: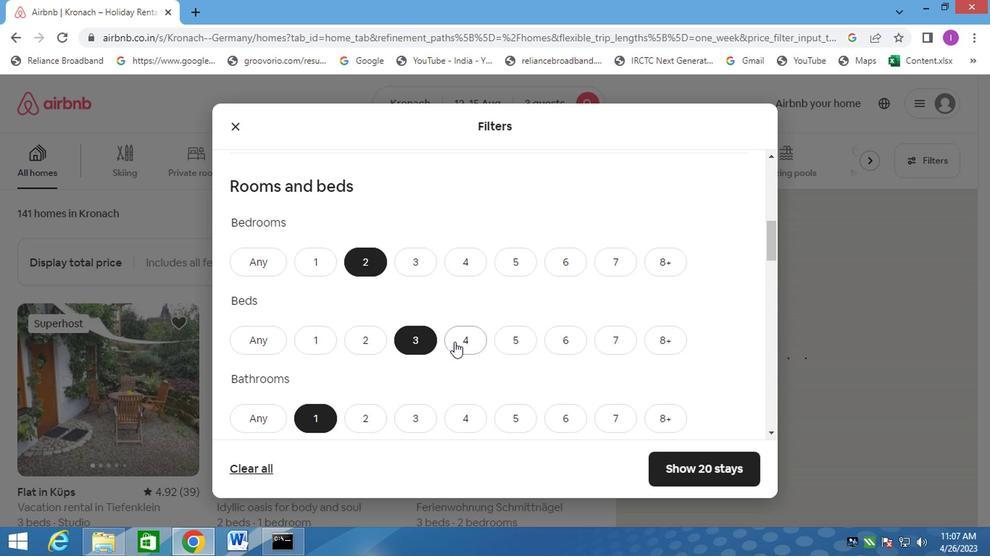 
Action: Mouse scrolled (452, 340) with delta (0, -1)
Screenshot: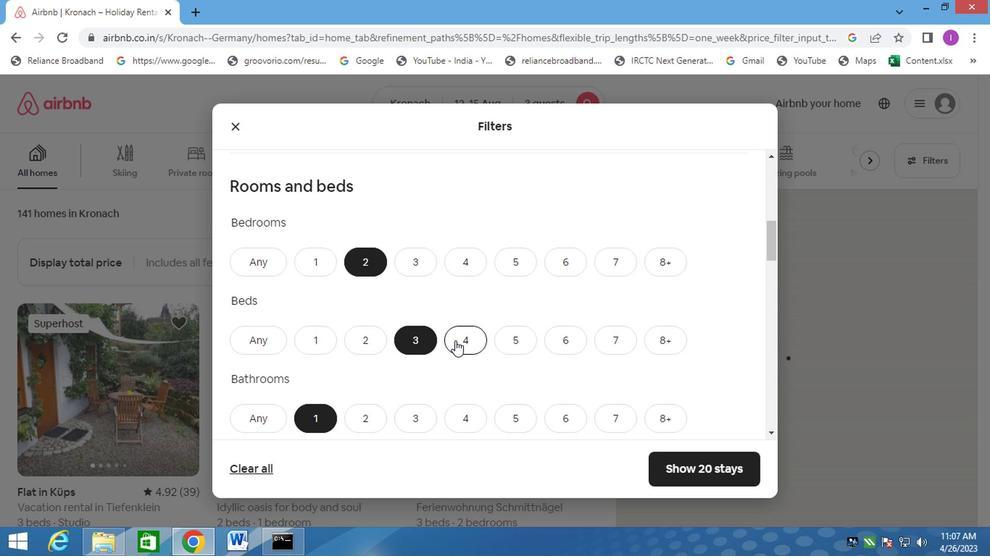 
Action: Mouse moved to (320, 369)
Screenshot: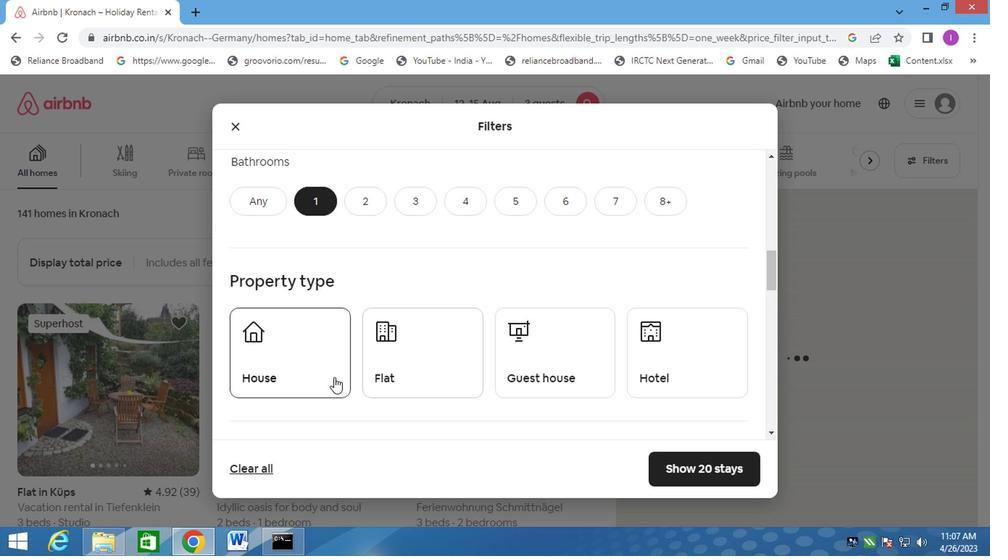 
Action: Mouse pressed left at (320, 369)
Screenshot: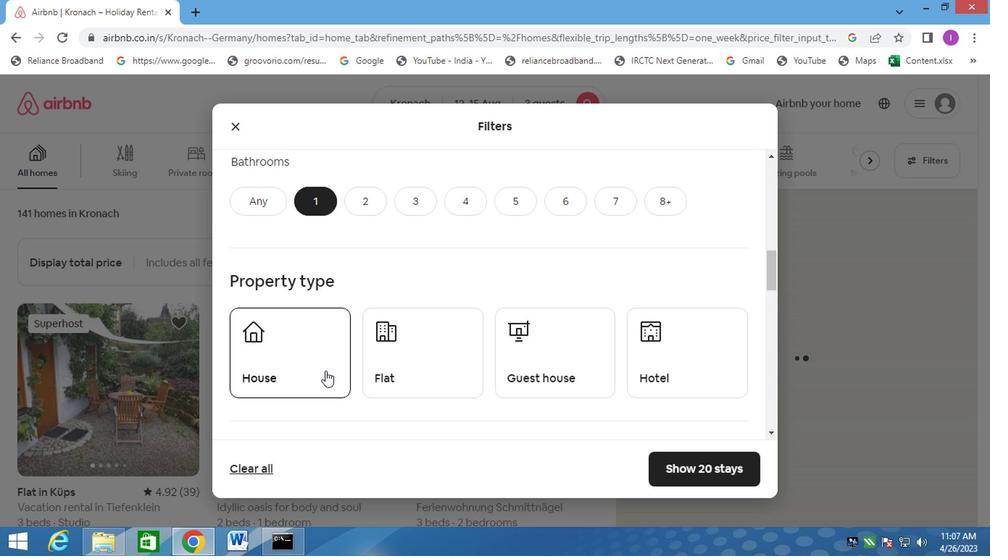 
Action: Mouse moved to (467, 369)
Screenshot: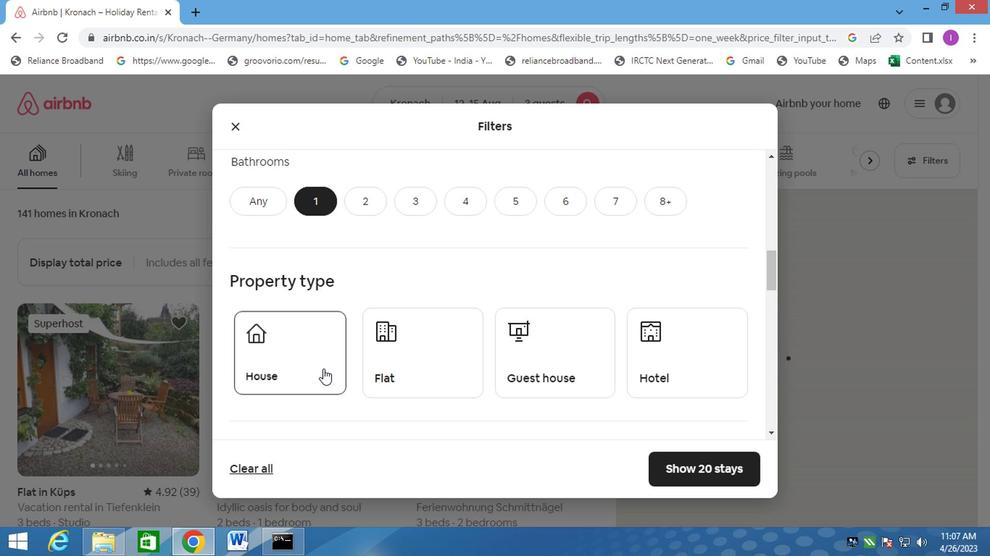 
Action: Mouse pressed left at (467, 369)
Screenshot: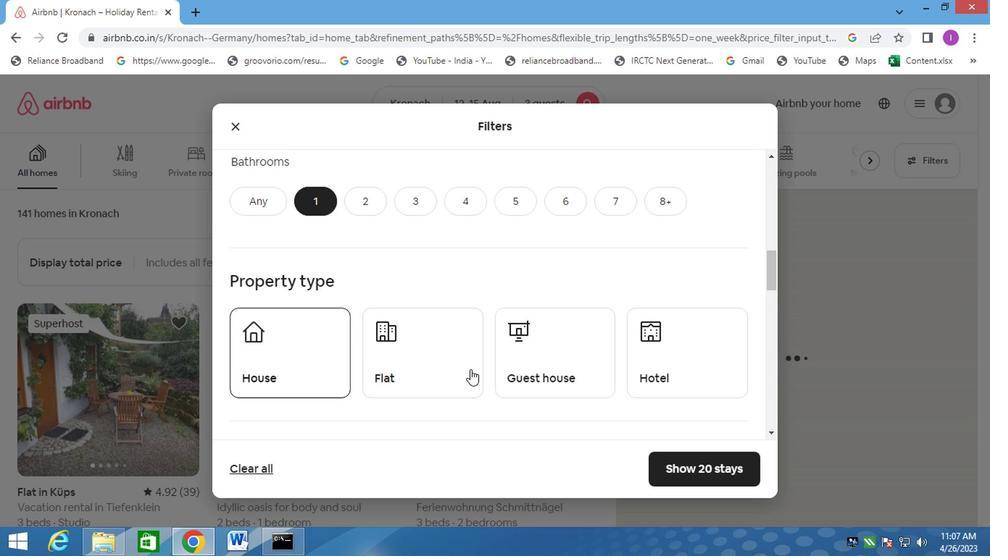 
Action: Mouse moved to (535, 357)
Screenshot: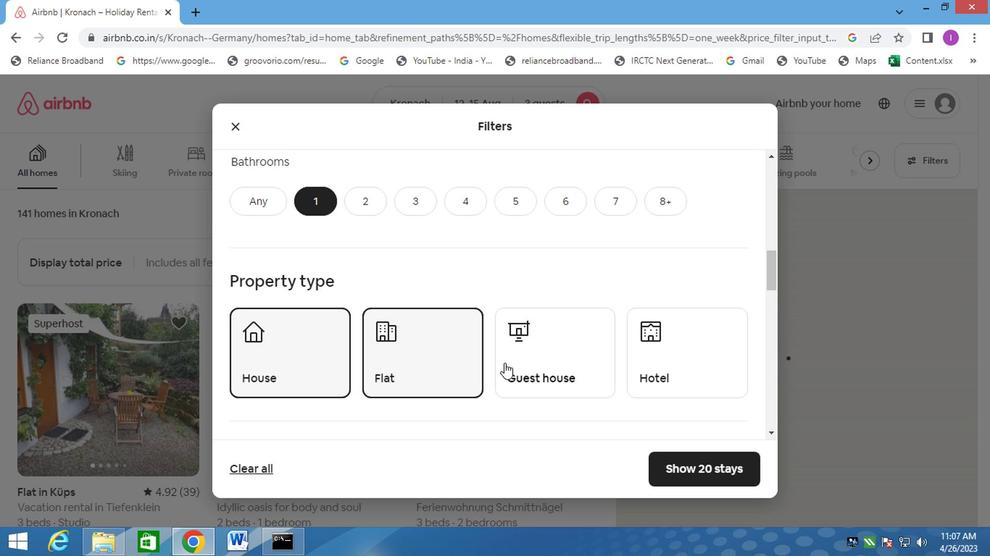 
Action: Mouse pressed left at (535, 357)
Screenshot: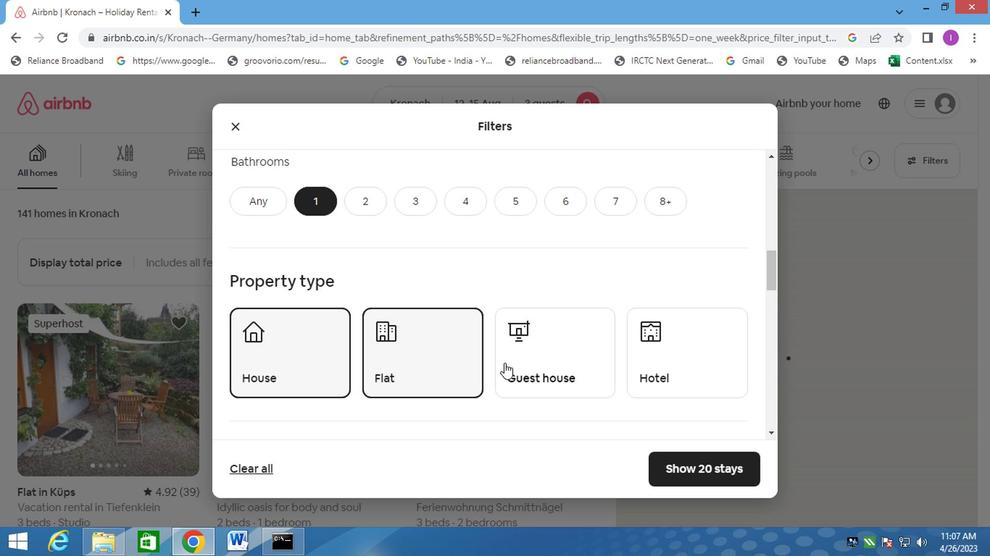 
Action: Mouse moved to (533, 366)
Screenshot: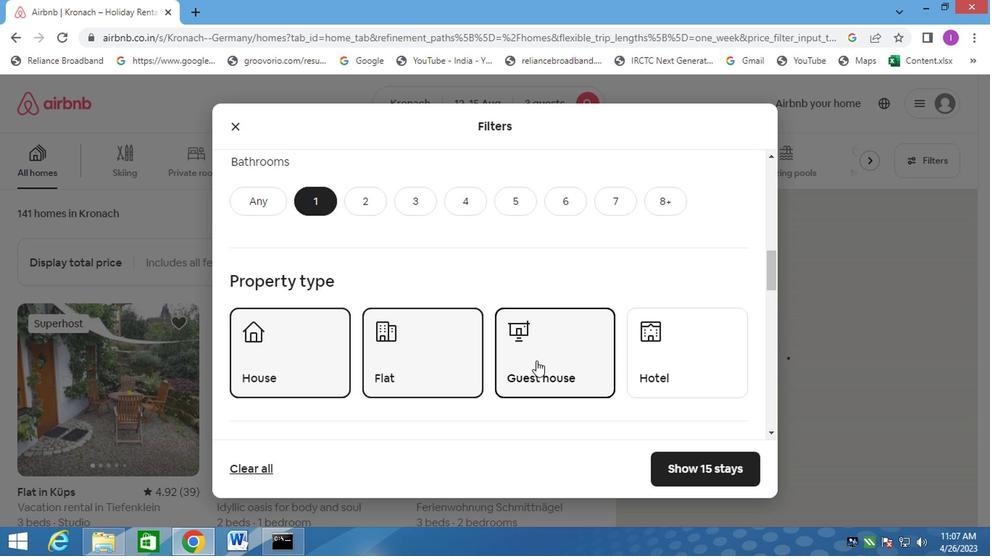 
Action: Mouse scrolled (533, 365) with delta (0, 0)
Screenshot: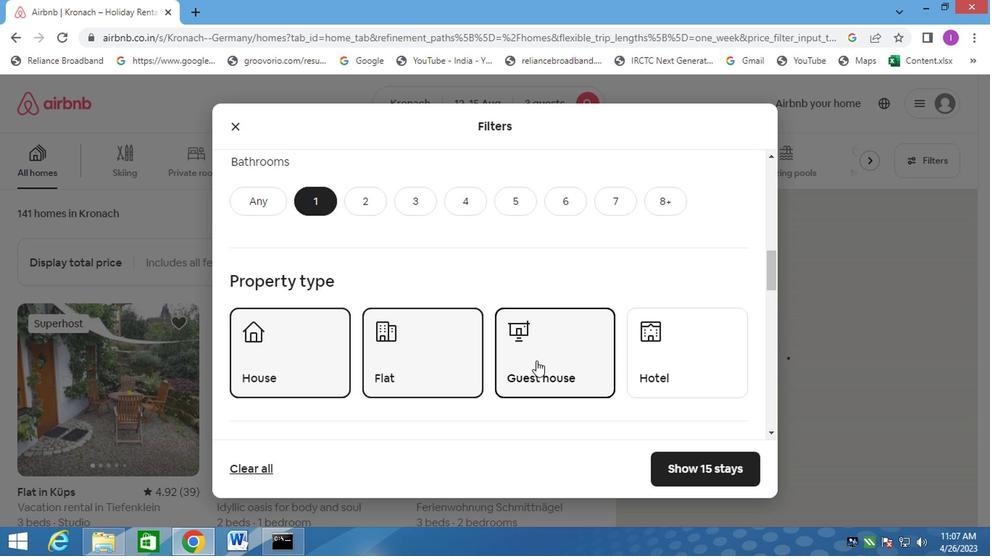 
Action: Mouse scrolled (533, 365) with delta (0, 0)
Screenshot: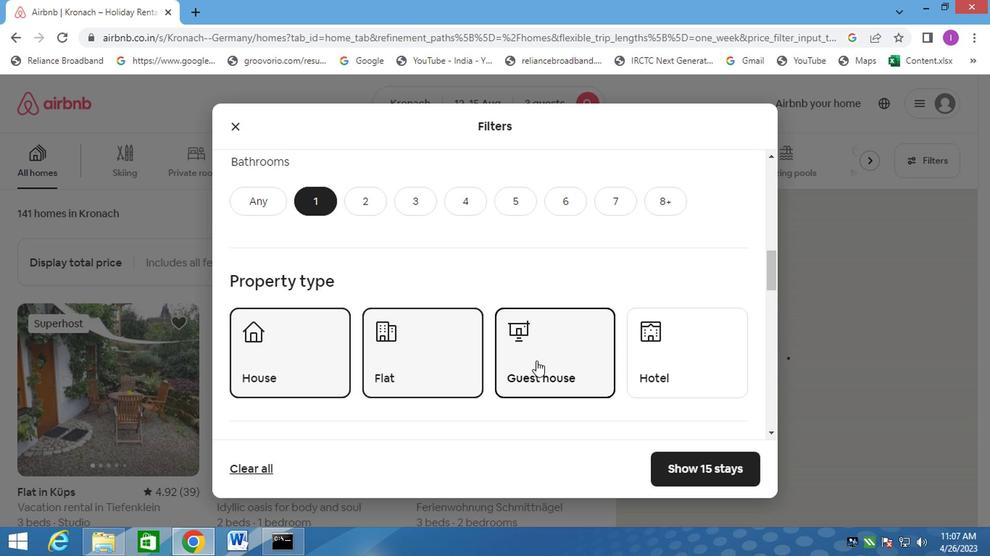 
Action: Mouse moved to (316, 380)
Screenshot: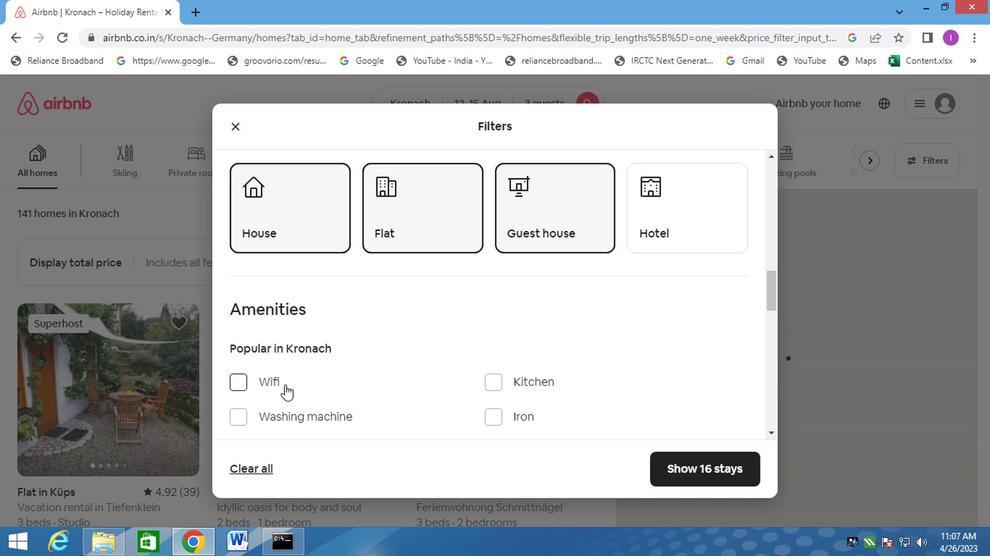 
Action: Mouse scrolled (316, 380) with delta (0, 0)
Screenshot: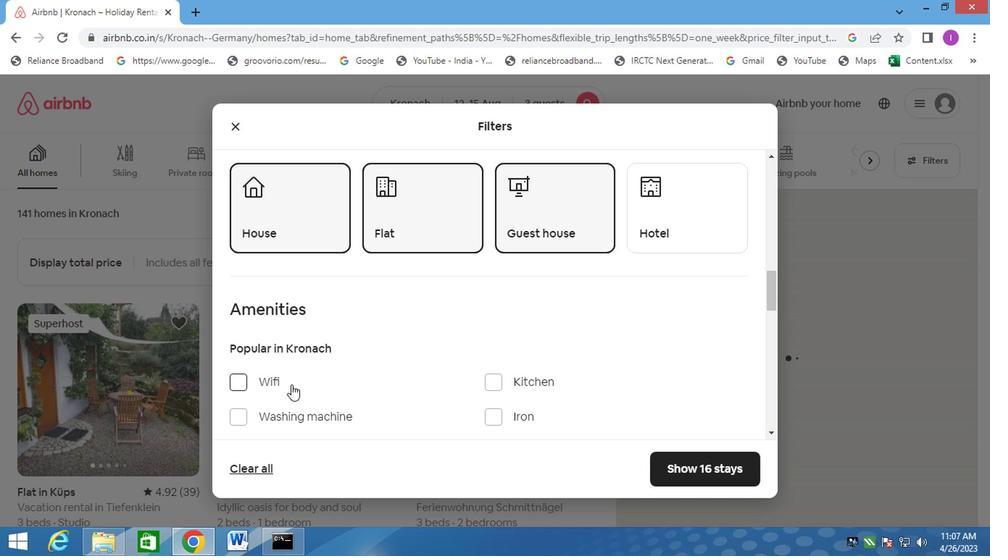 
Action: Mouse scrolled (316, 380) with delta (0, 0)
Screenshot: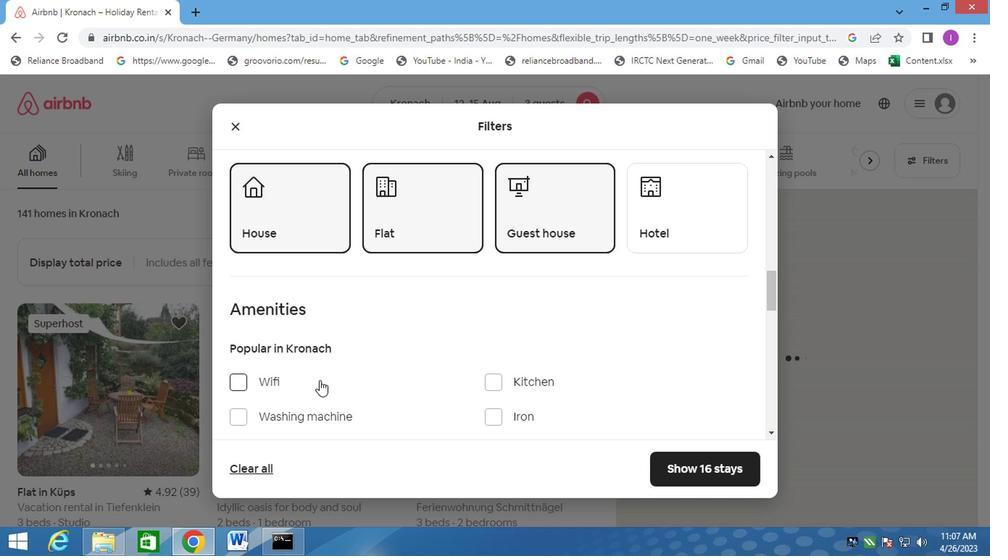 
Action: Mouse moved to (236, 280)
Screenshot: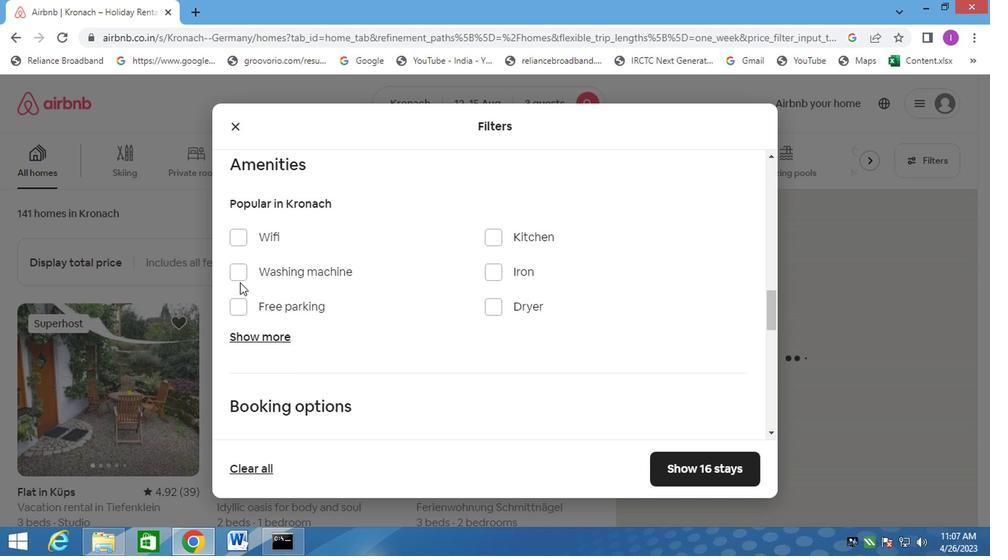 
Action: Mouse pressed left at (236, 280)
Screenshot: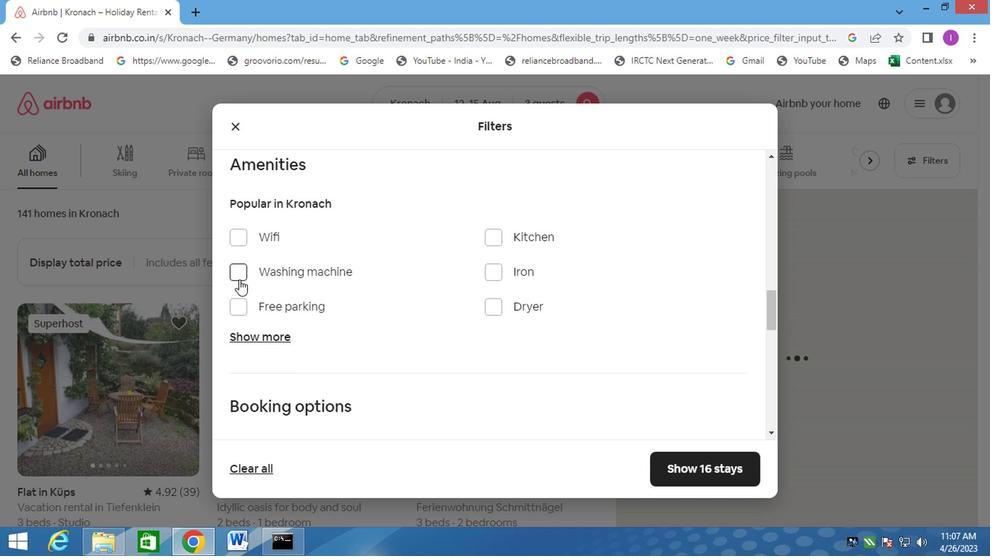 
Action: Mouse moved to (344, 311)
Screenshot: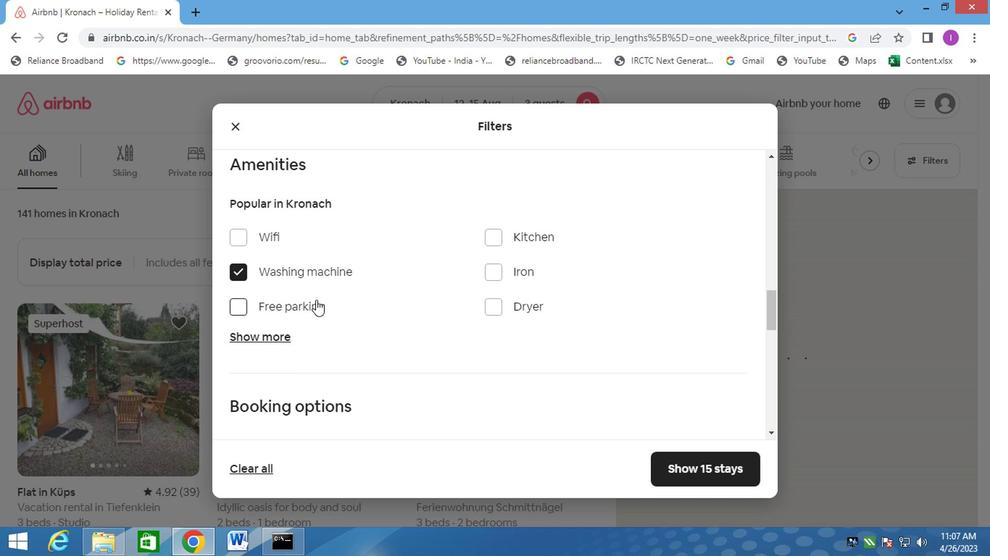 
Action: Mouse scrolled (344, 310) with delta (0, 0)
Screenshot: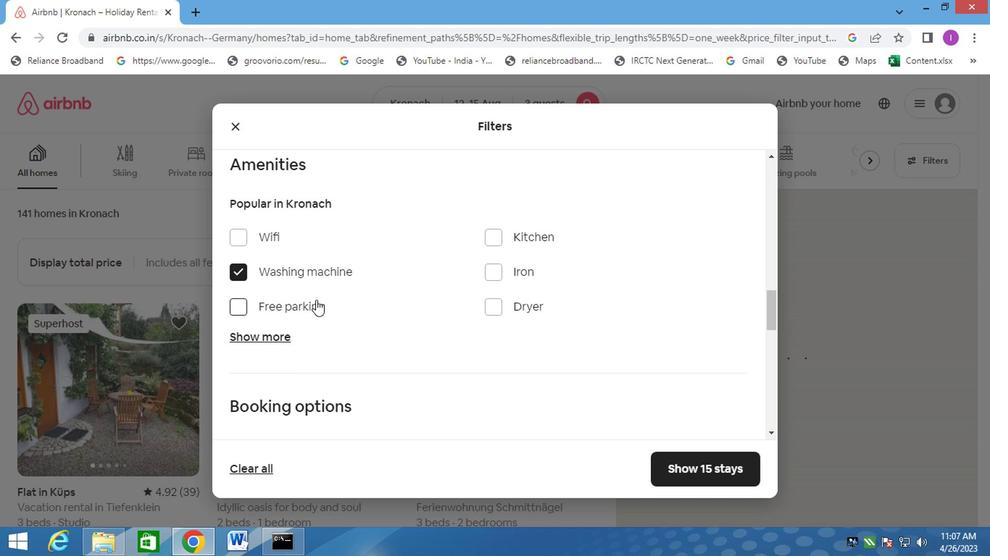 
Action: Mouse moved to (352, 313)
Screenshot: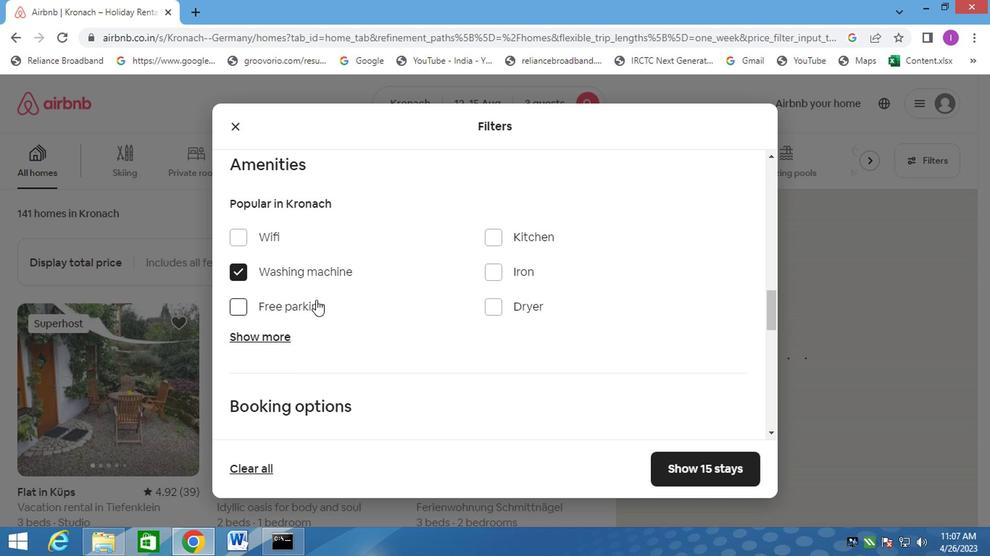 
Action: Mouse scrolled (350, 312) with delta (0, 0)
Screenshot: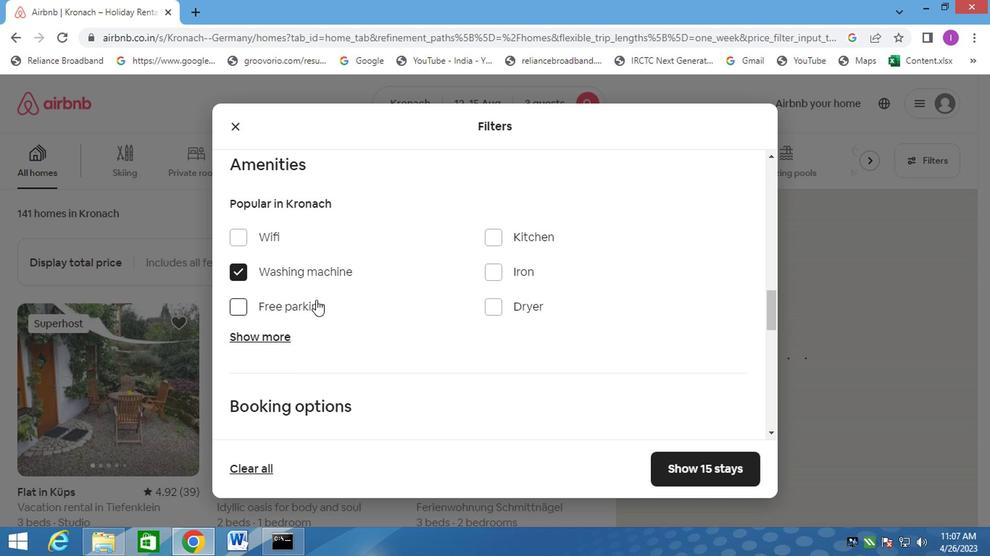 
Action: Mouse moved to (353, 313)
Screenshot: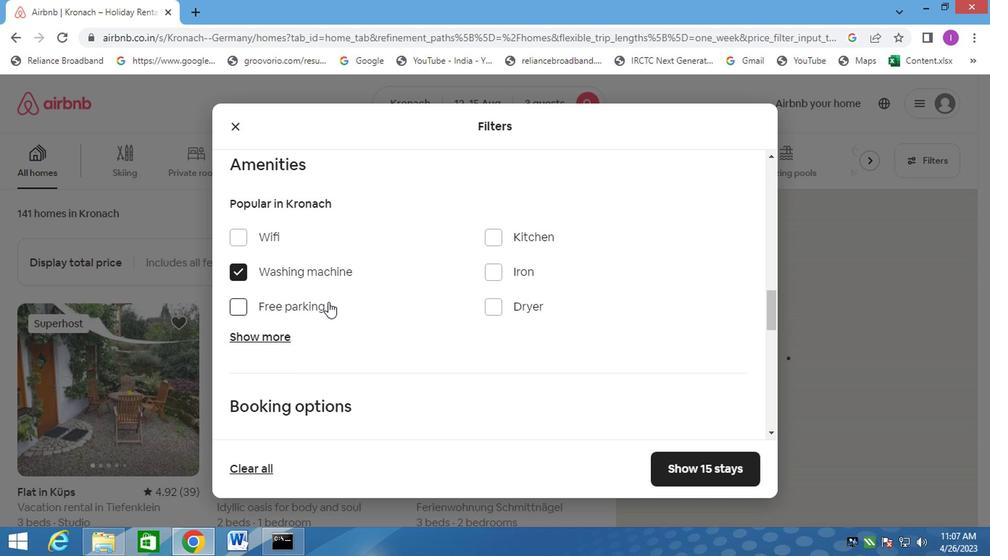 
Action: Mouse scrolled (353, 312) with delta (0, 0)
Screenshot: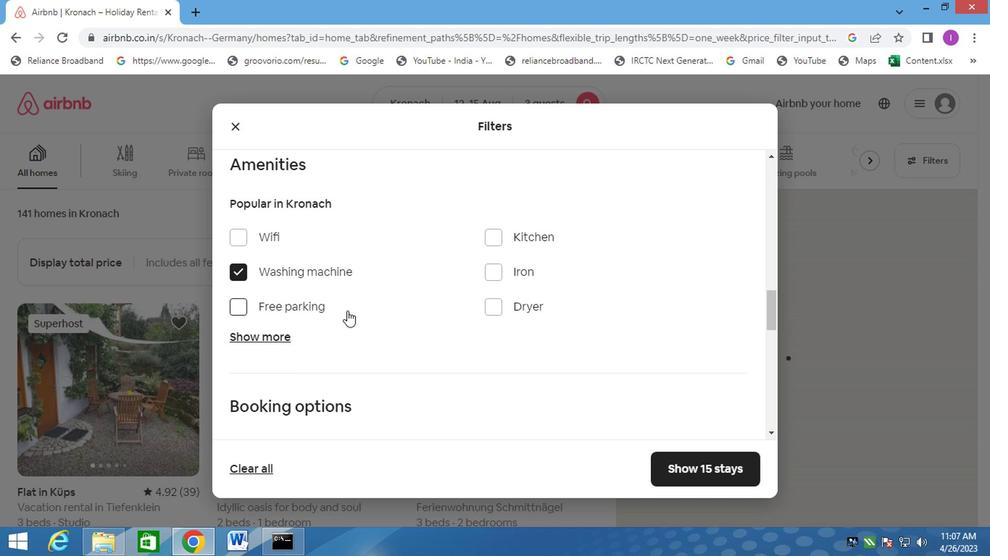 
Action: Mouse moved to (713, 287)
Screenshot: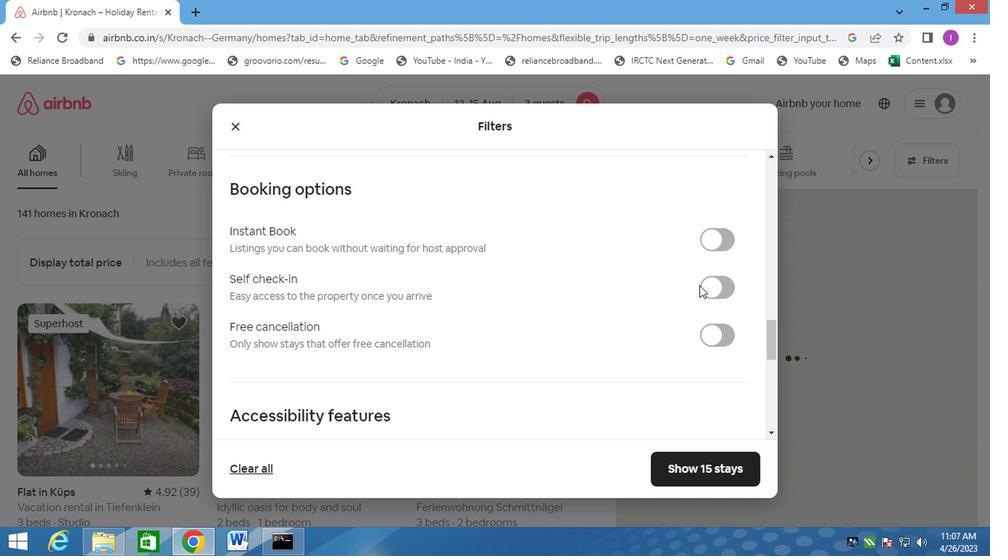 
Action: Mouse pressed left at (713, 287)
Screenshot: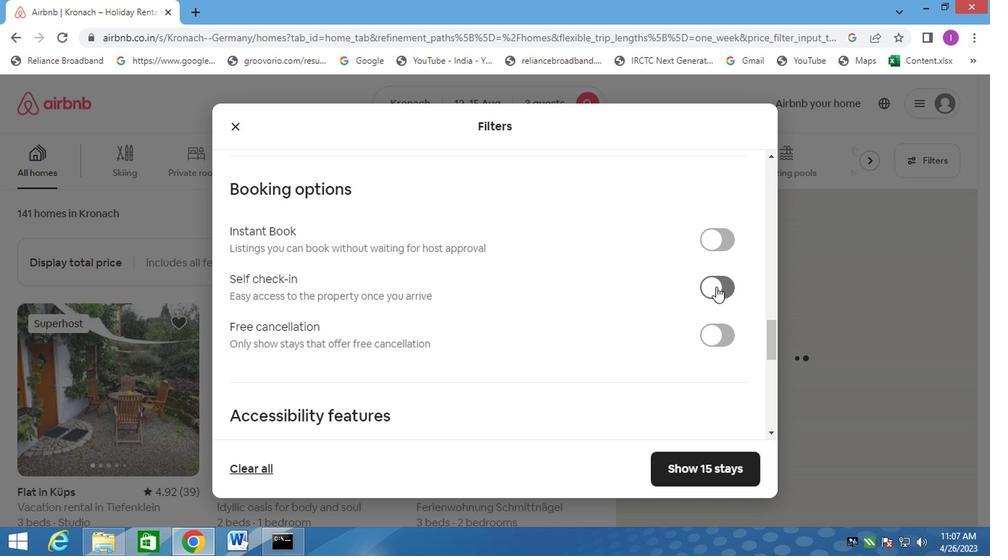 
Action: Mouse moved to (489, 310)
Screenshot: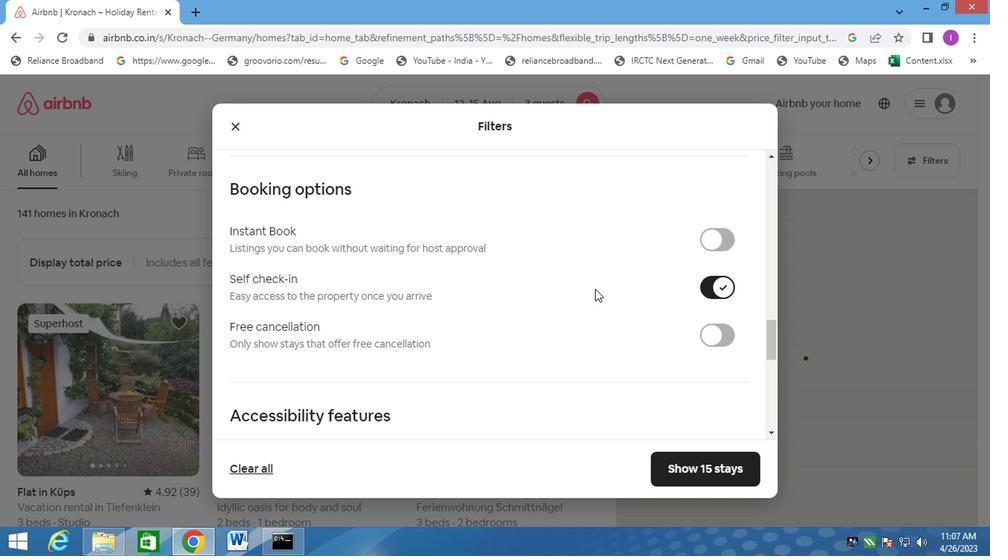 
Action: Mouse scrolled (489, 309) with delta (0, -1)
Screenshot: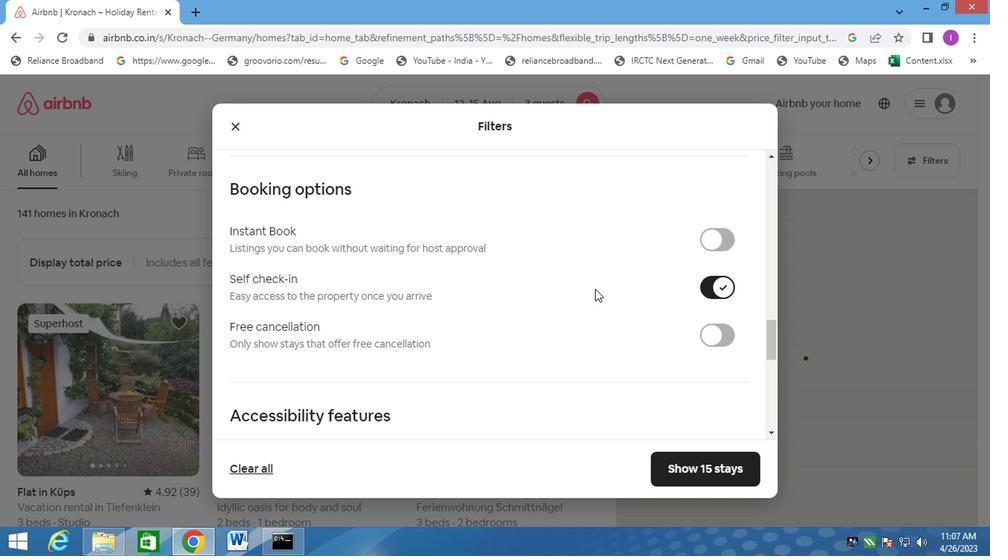 
Action: Mouse scrolled (489, 309) with delta (0, -1)
Screenshot: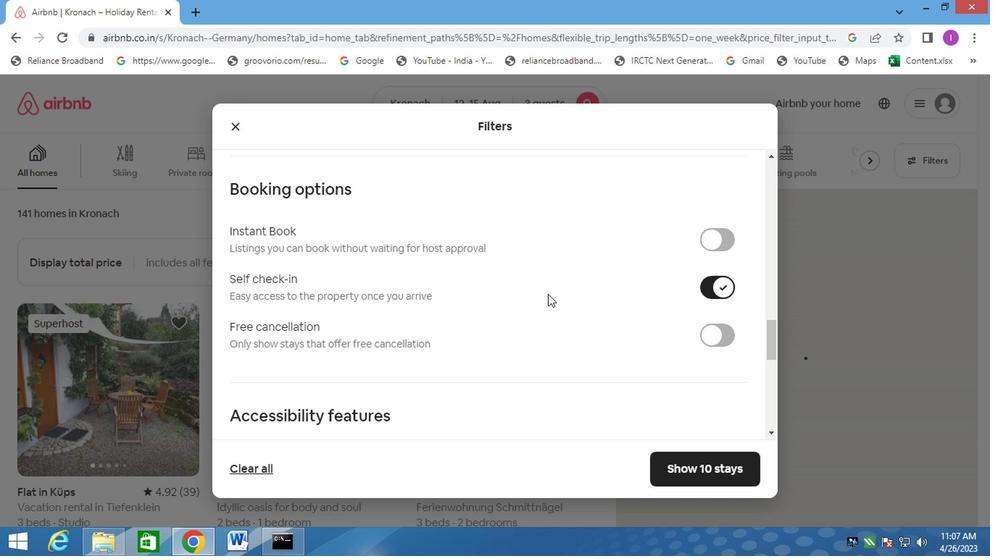 
Action: Mouse scrolled (489, 309) with delta (0, -1)
Screenshot: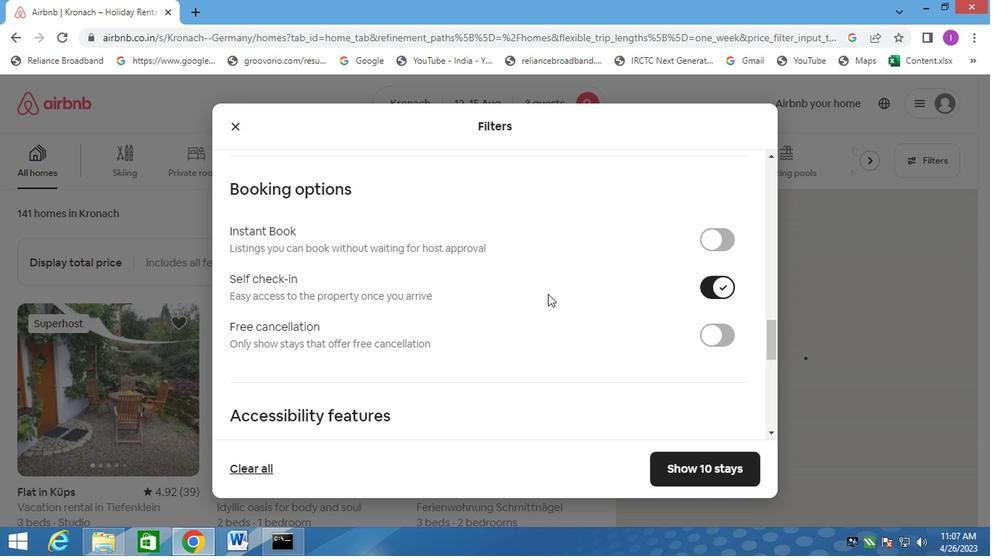 
Action: Mouse moved to (487, 311)
Screenshot: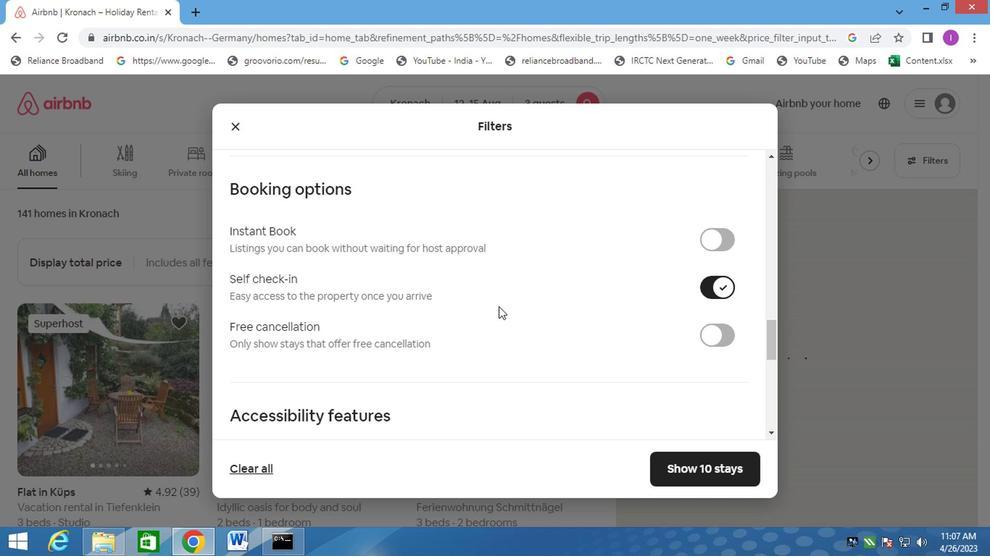 
Action: Mouse scrolled (487, 310) with delta (0, 0)
Screenshot: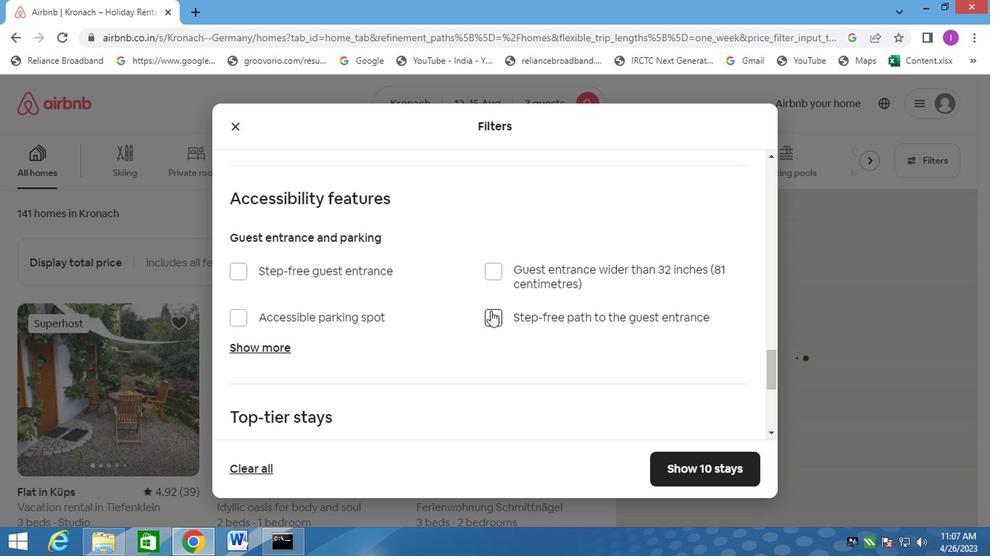 
Action: Mouse moved to (486, 311)
Screenshot: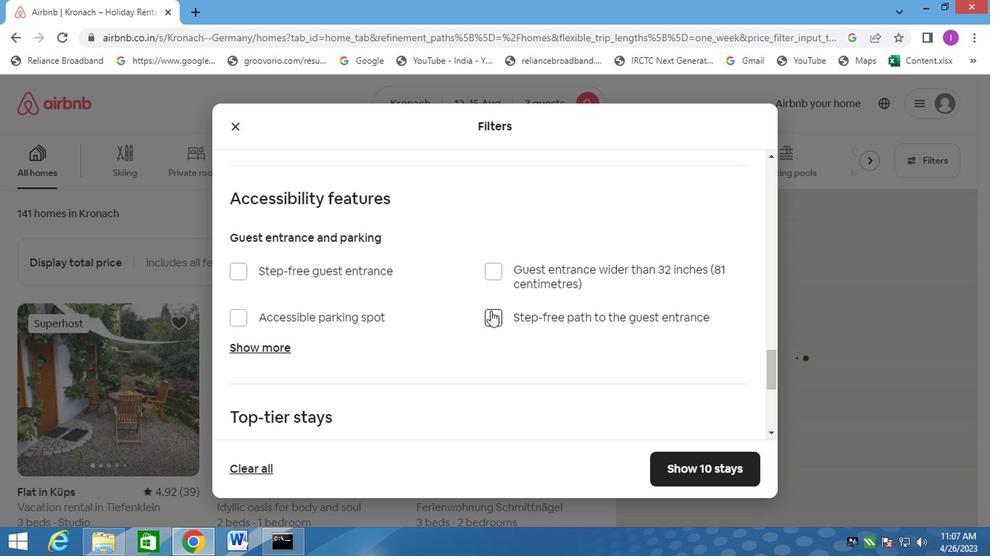 
Action: Mouse scrolled (486, 310) with delta (0, 0)
Screenshot: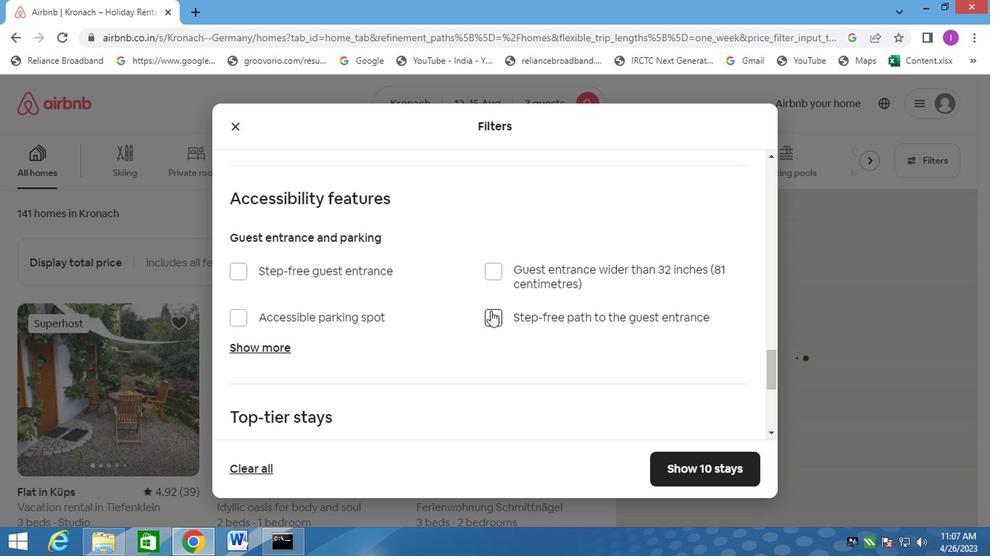 
Action: Mouse moved to (485, 312)
Screenshot: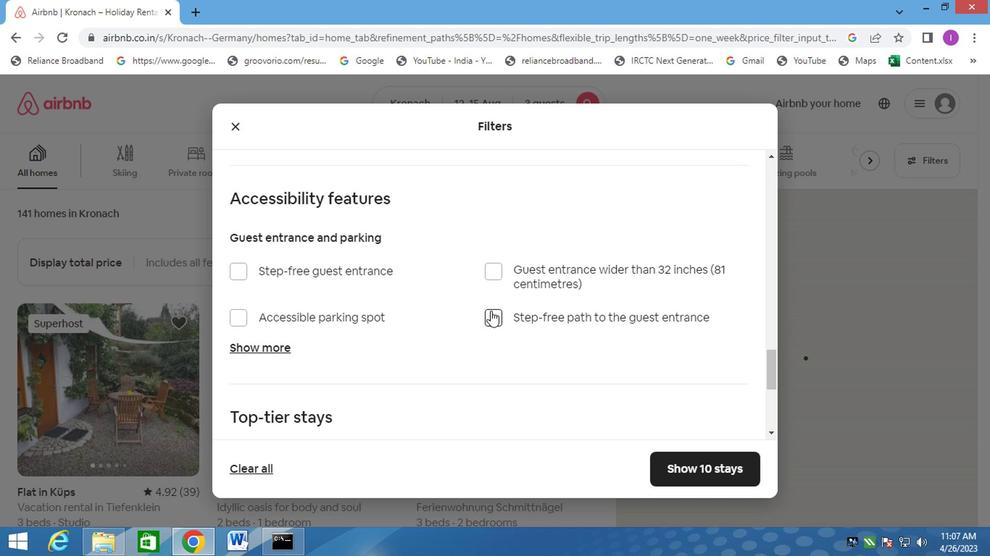 
Action: Mouse scrolled (485, 311) with delta (0, -1)
Screenshot: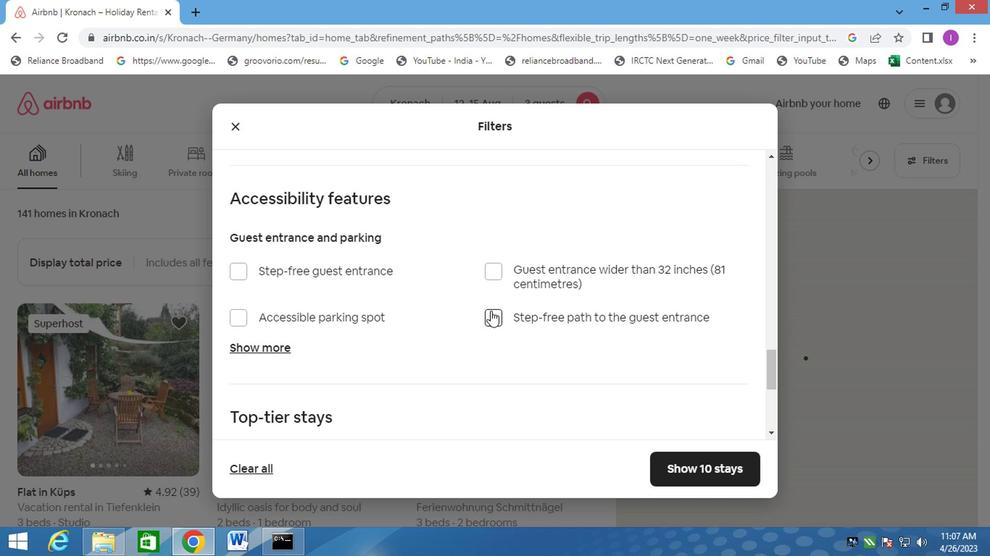 
Action: Mouse moved to (233, 397)
Screenshot: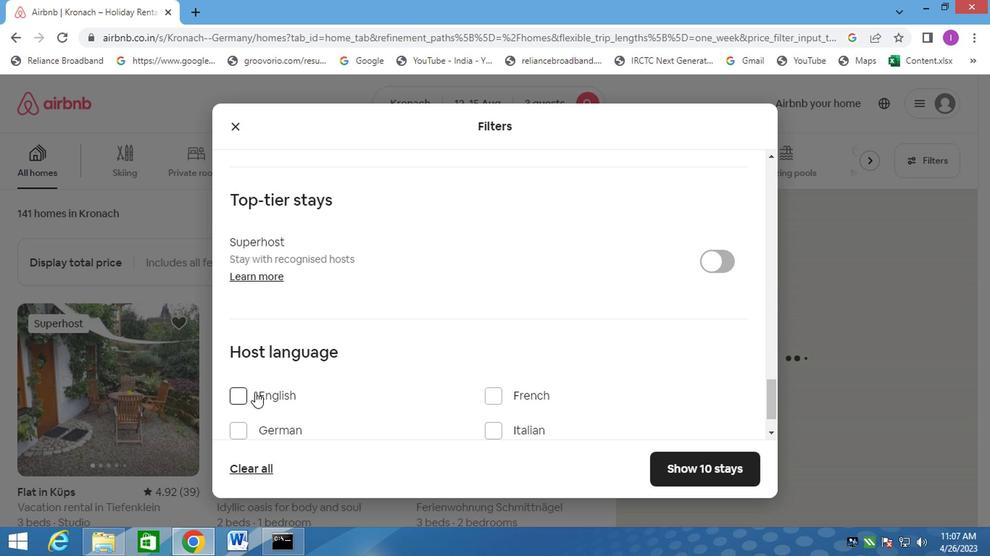 
Action: Mouse pressed left at (233, 397)
Screenshot: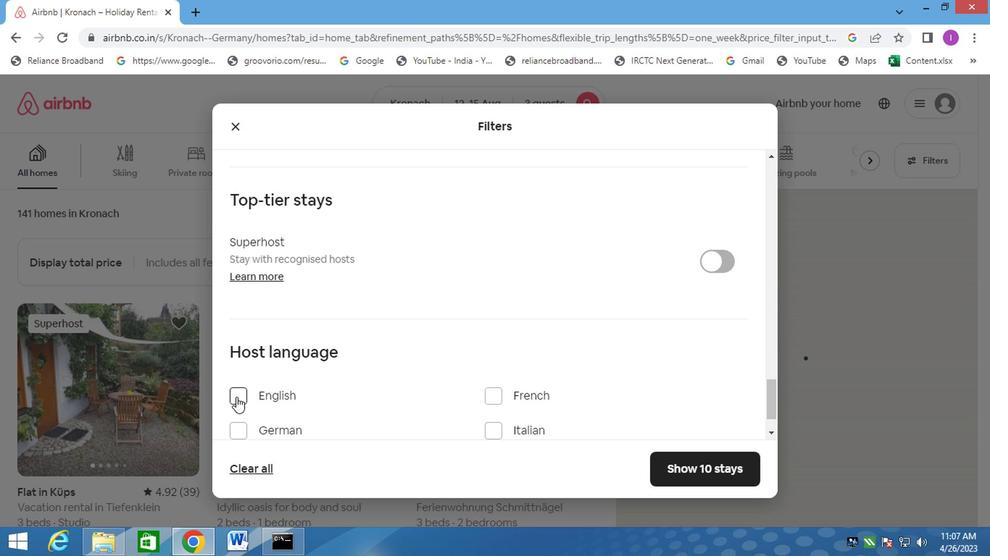 
Action: Mouse moved to (657, 438)
Screenshot: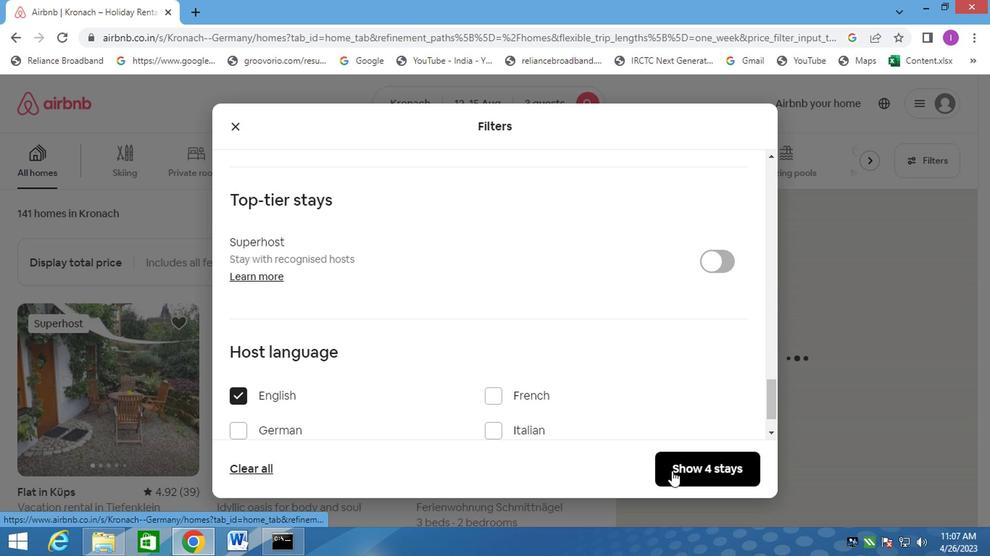 
Action: Mouse scrolled (657, 437) with delta (0, 0)
Screenshot: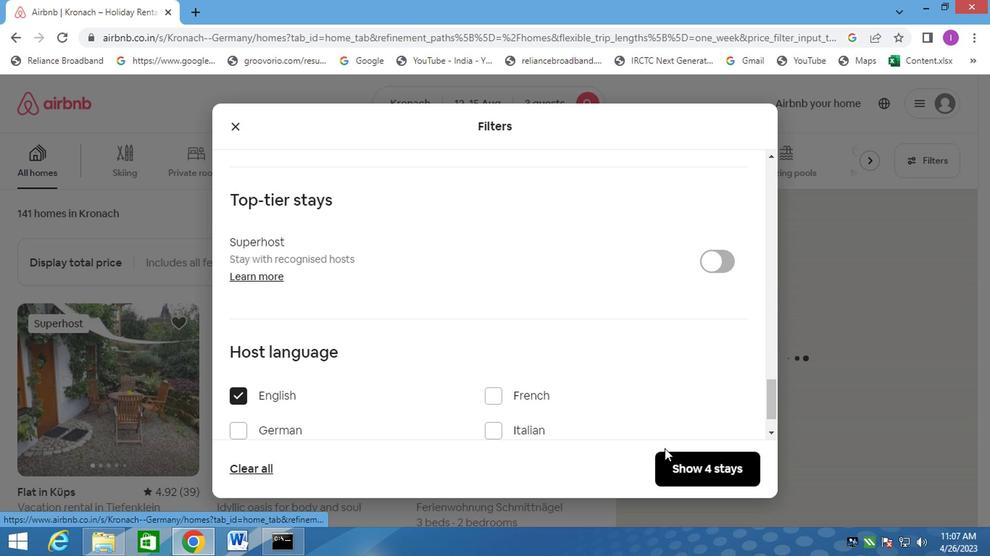 
Action: Mouse scrolled (657, 437) with delta (0, 0)
Screenshot: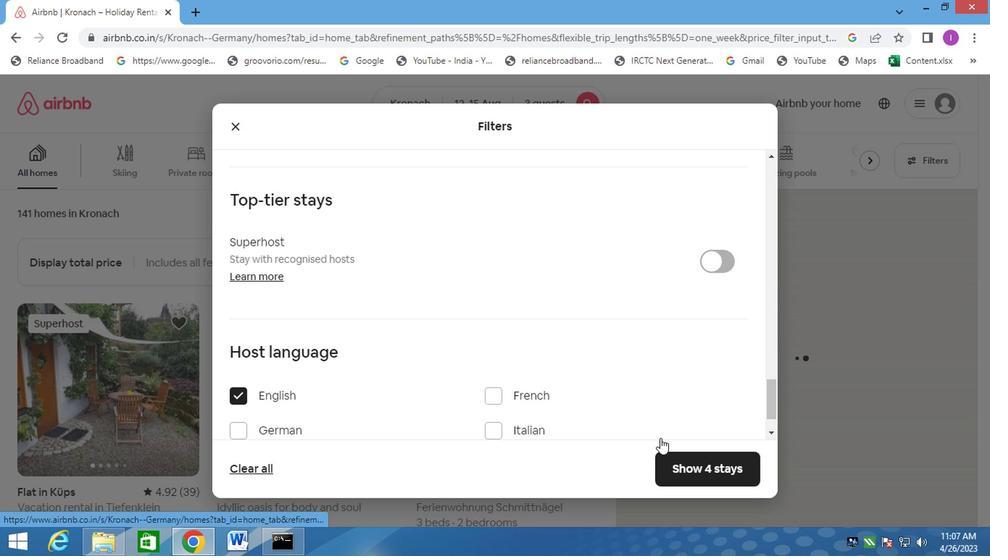 
Action: Mouse scrolled (657, 437) with delta (0, 0)
Screenshot: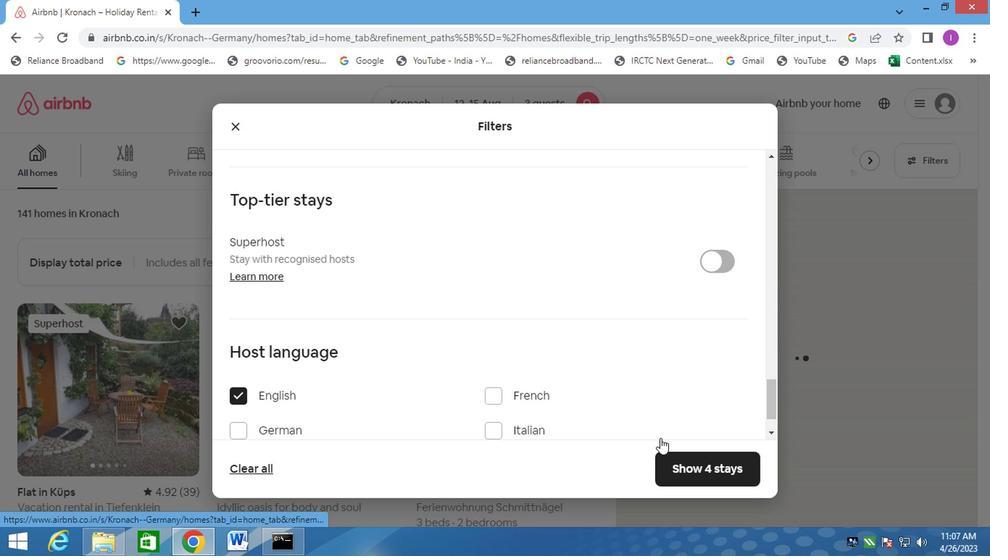 
Action: Mouse moved to (682, 465)
Screenshot: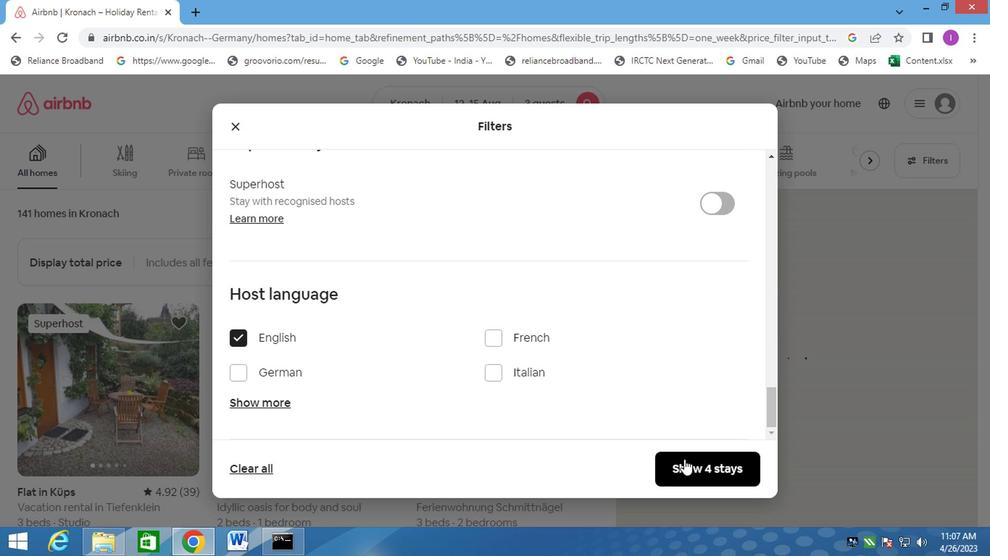 
Action: Mouse pressed left at (682, 465)
Screenshot: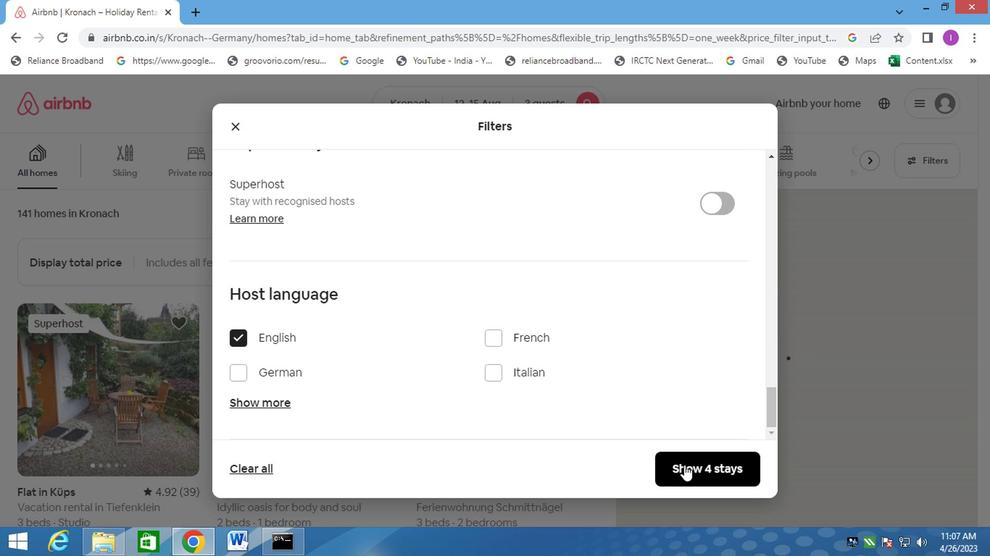 
Action: Mouse moved to (710, 441)
Screenshot: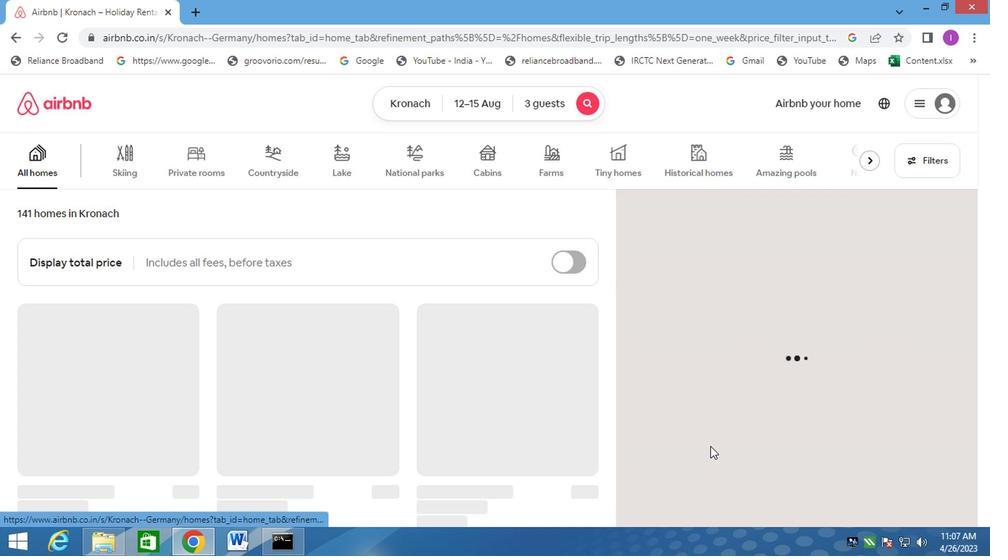 
